 Task: Create a due date automation trigger when advanced on, on the monday of the week before a card is due add fields without custom field "Resume" unchecked at 11:00 AM.
Action: Mouse moved to (957, 296)
Screenshot: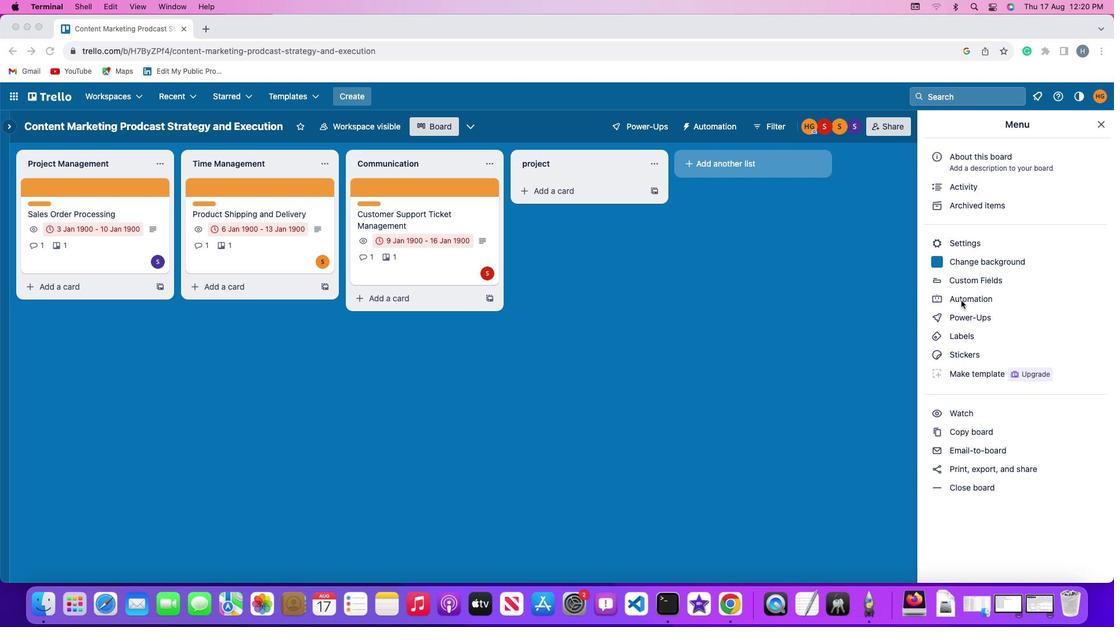 
Action: Mouse pressed left at (957, 296)
Screenshot: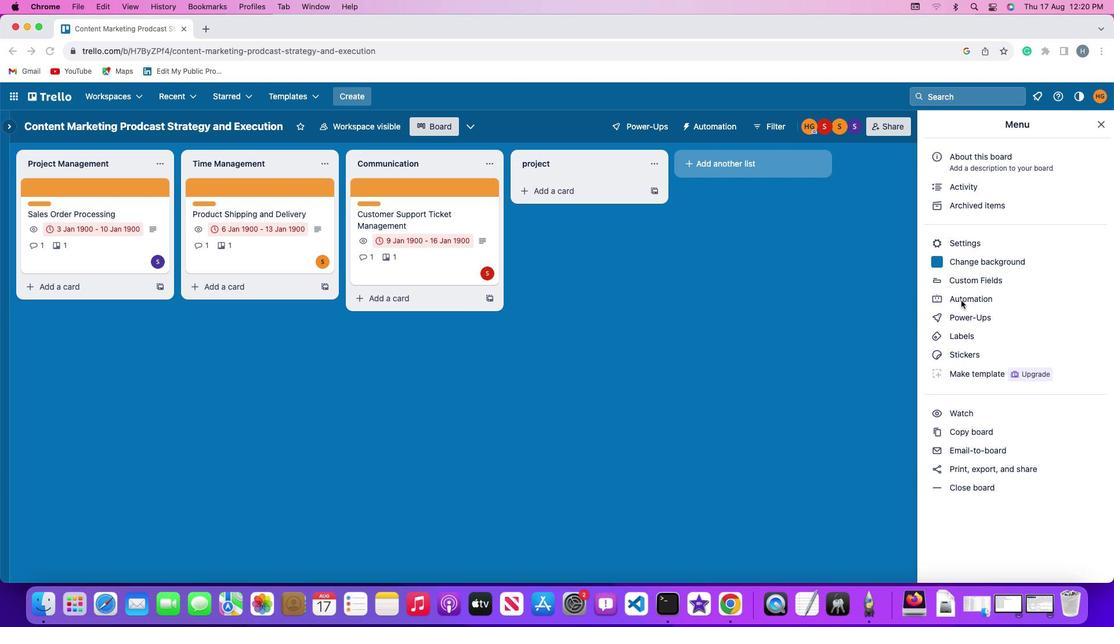 
Action: Mouse moved to (957, 295)
Screenshot: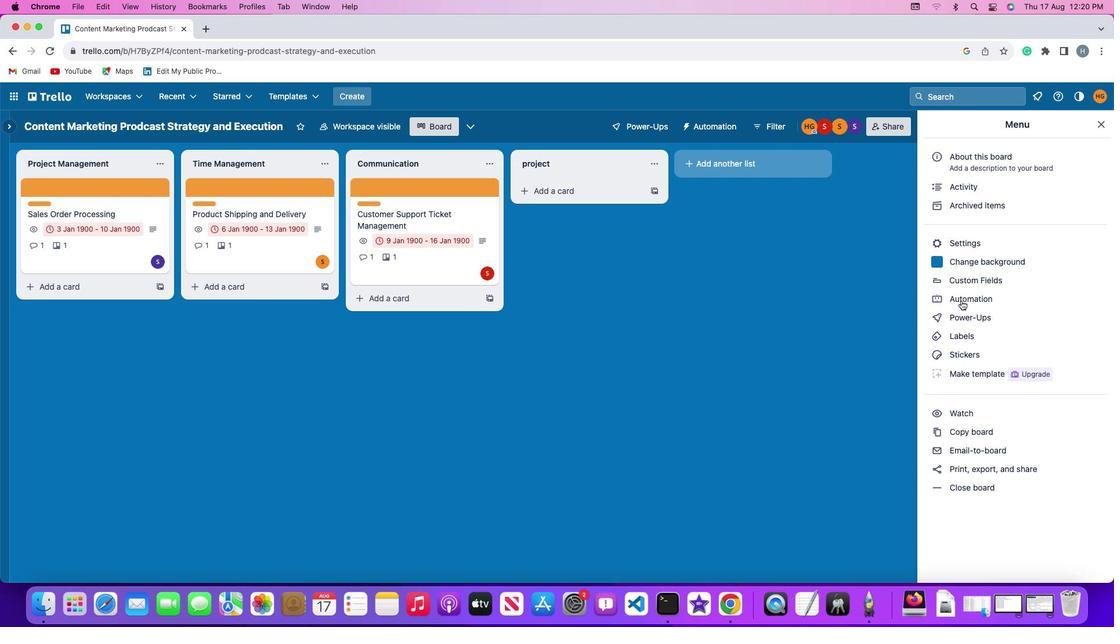 
Action: Mouse pressed left at (957, 295)
Screenshot: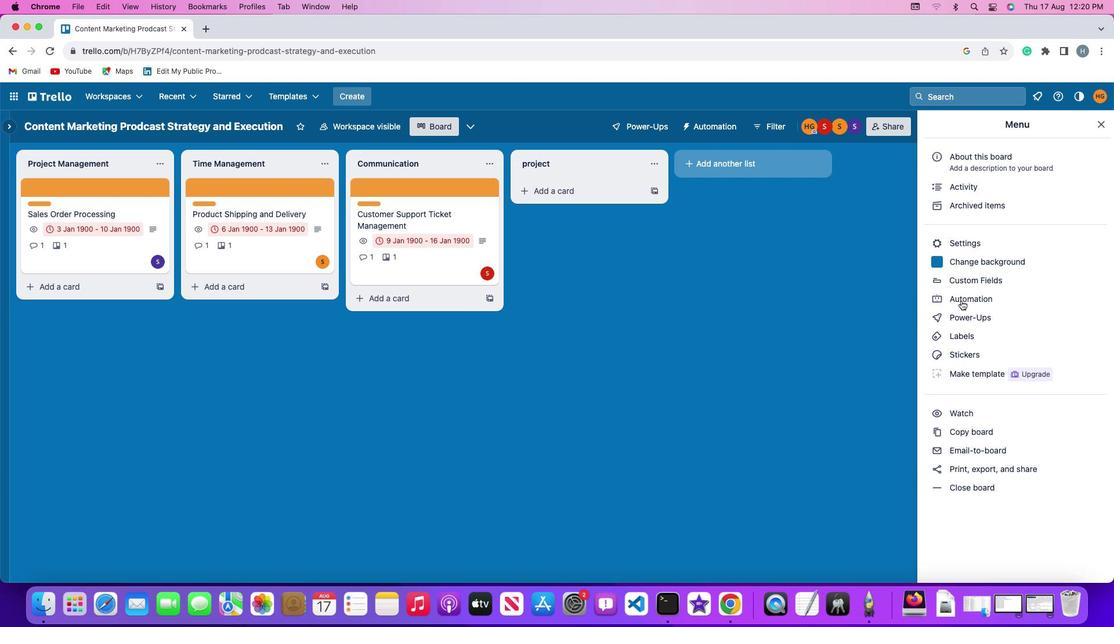 
Action: Mouse moved to (66, 267)
Screenshot: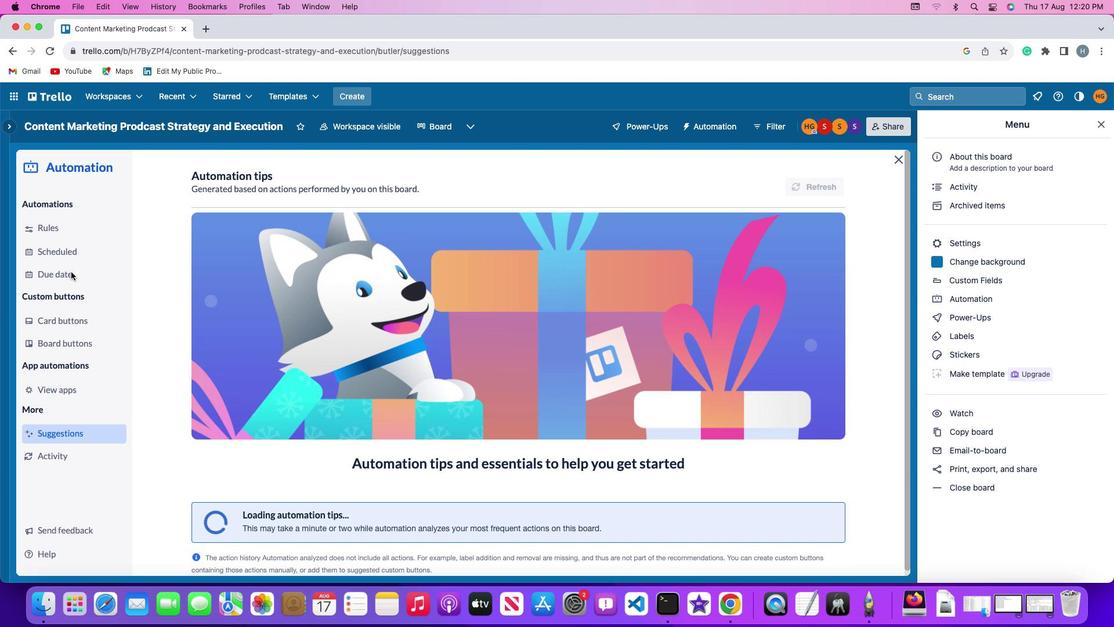 
Action: Mouse pressed left at (66, 267)
Screenshot: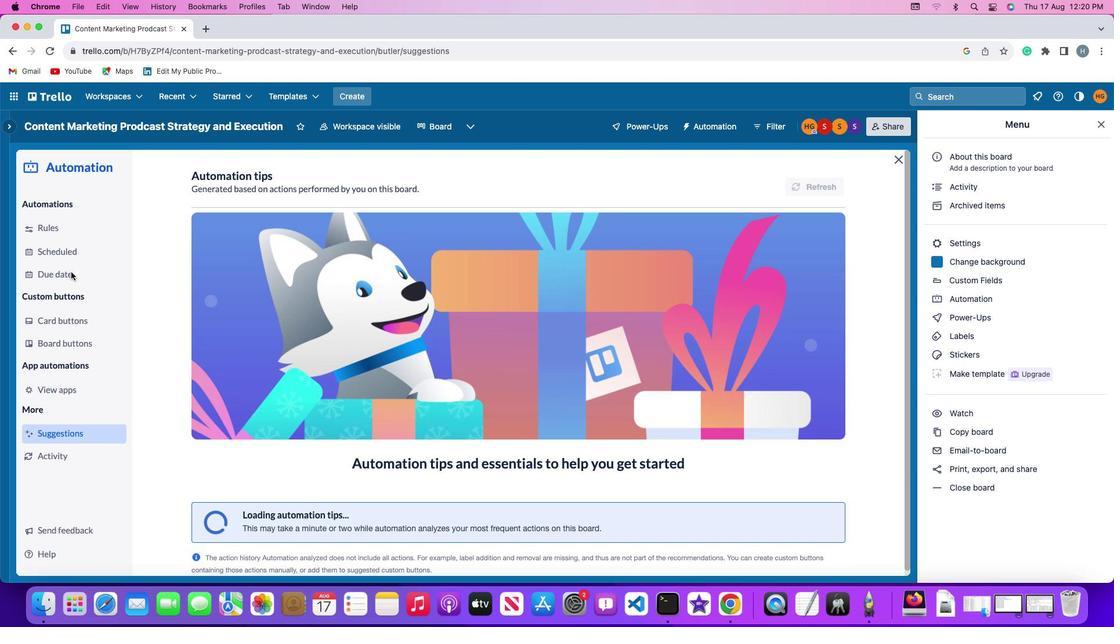 
Action: Mouse moved to (777, 171)
Screenshot: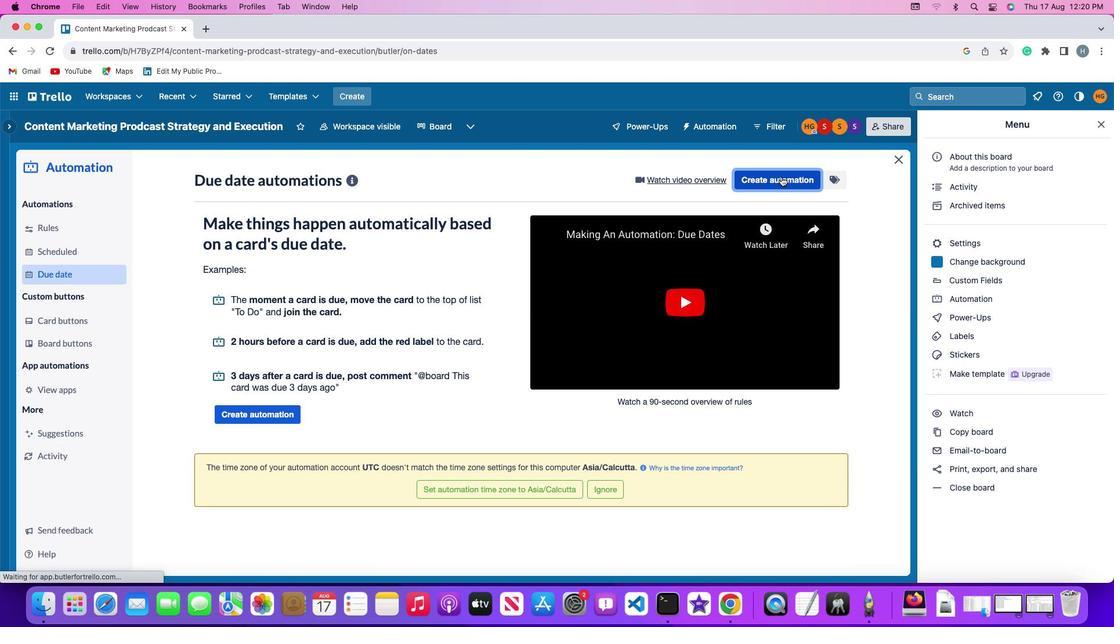 
Action: Mouse pressed left at (777, 171)
Screenshot: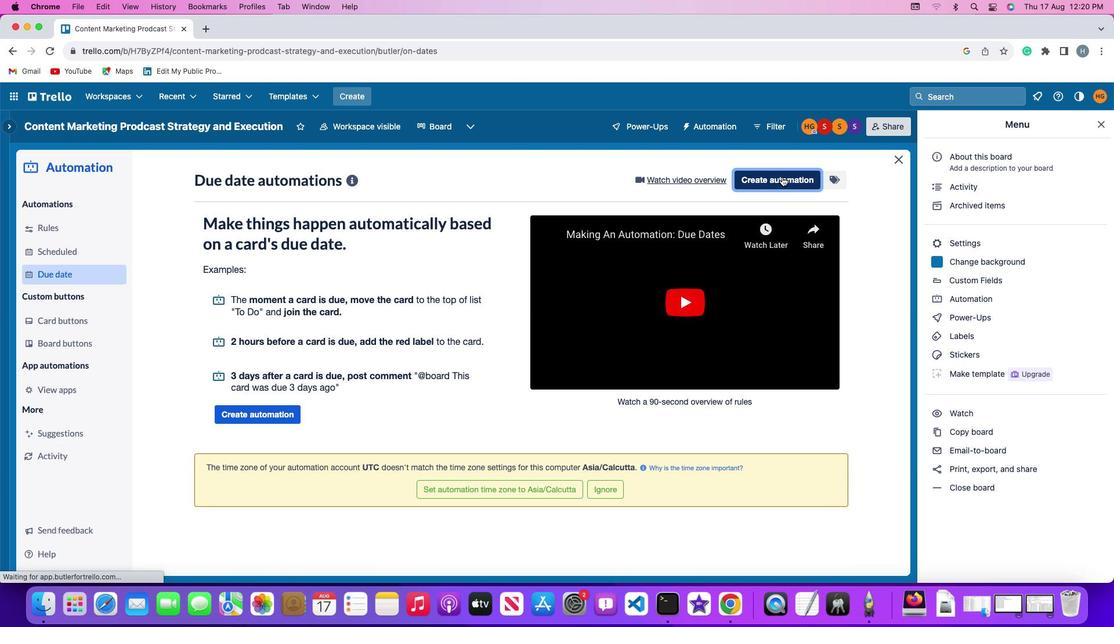 
Action: Mouse moved to (239, 283)
Screenshot: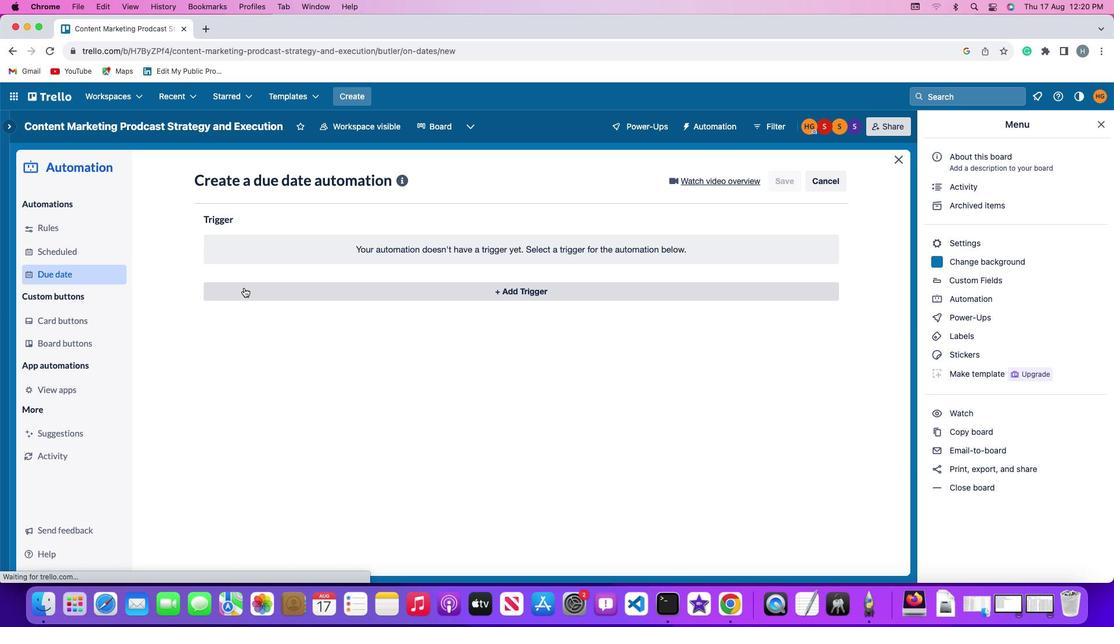 
Action: Mouse pressed left at (239, 283)
Screenshot: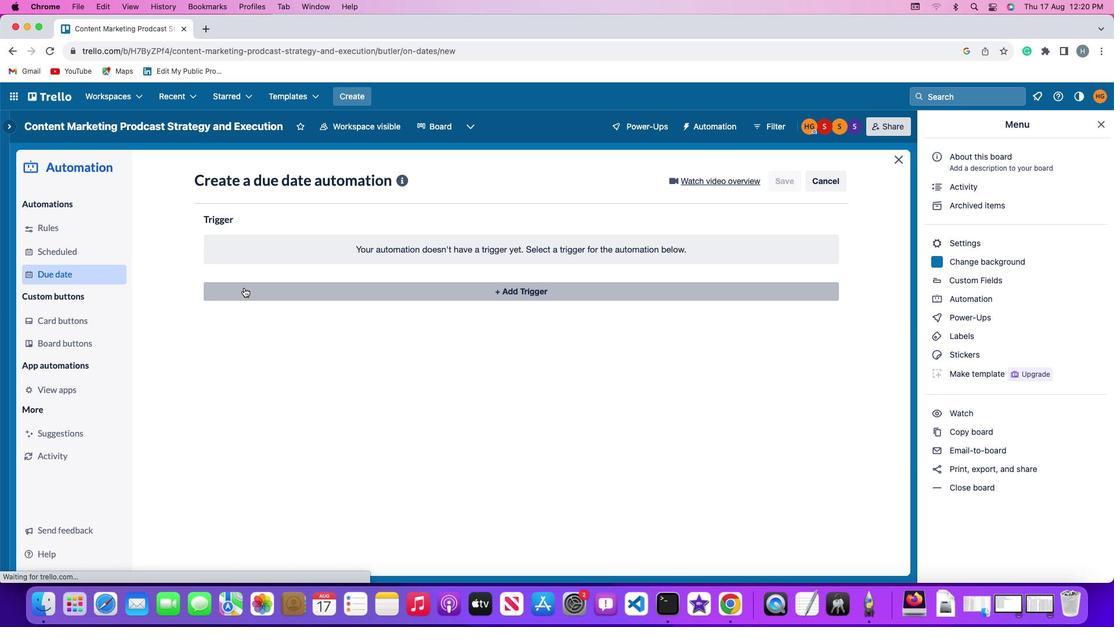 
Action: Mouse moved to (244, 495)
Screenshot: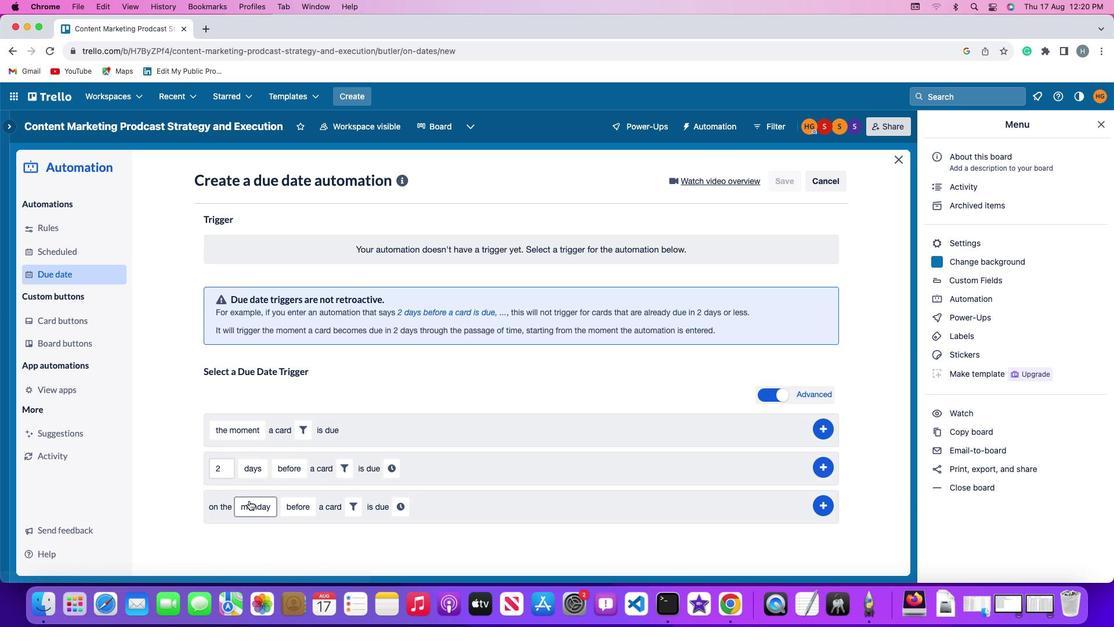 
Action: Mouse pressed left at (244, 495)
Screenshot: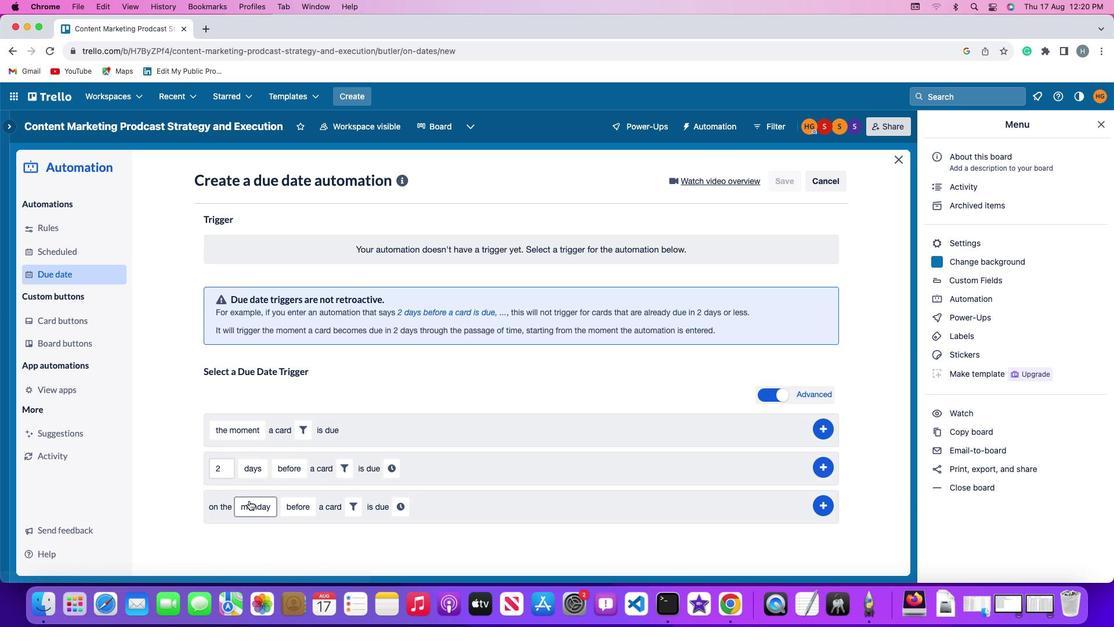 
Action: Mouse moved to (261, 340)
Screenshot: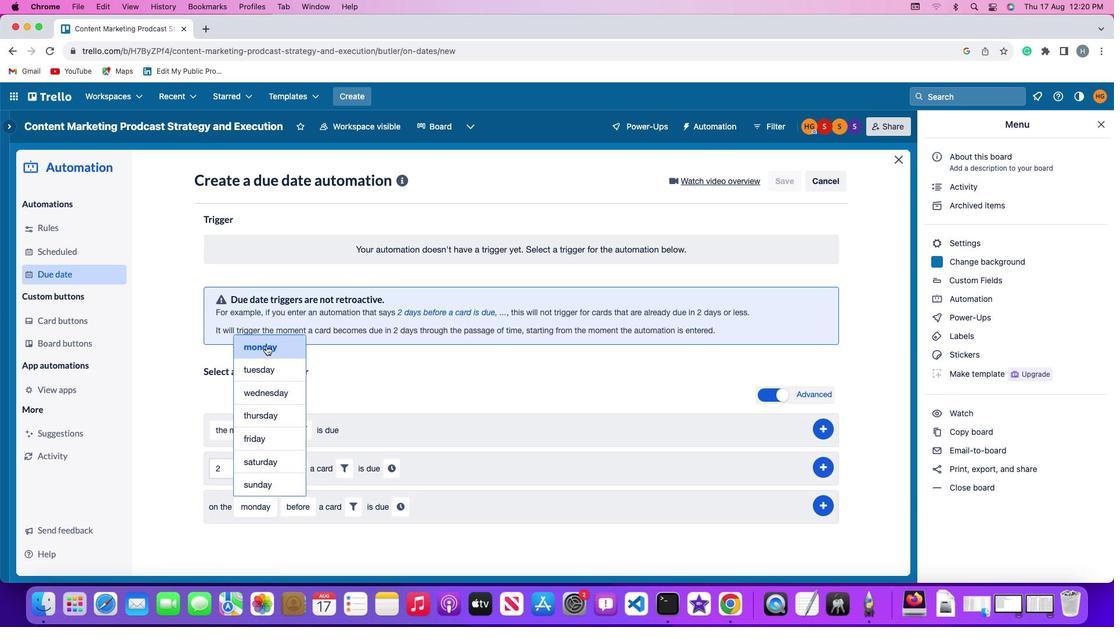 
Action: Mouse pressed left at (261, 340)
Screenshot: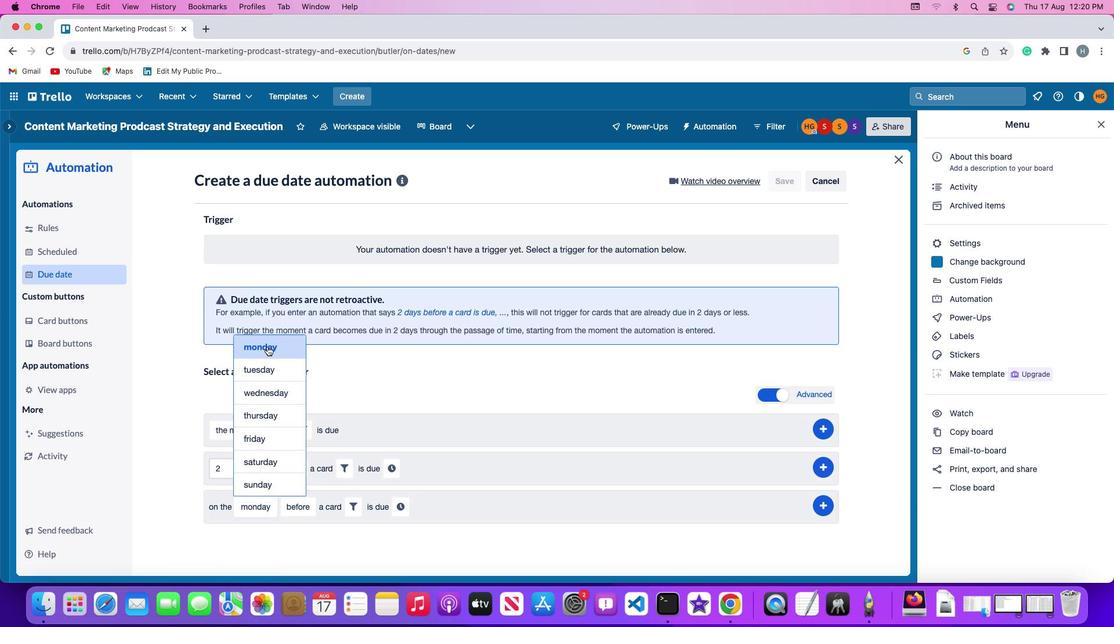 
Action: Mouse moved to (300, 504)
Screenshot: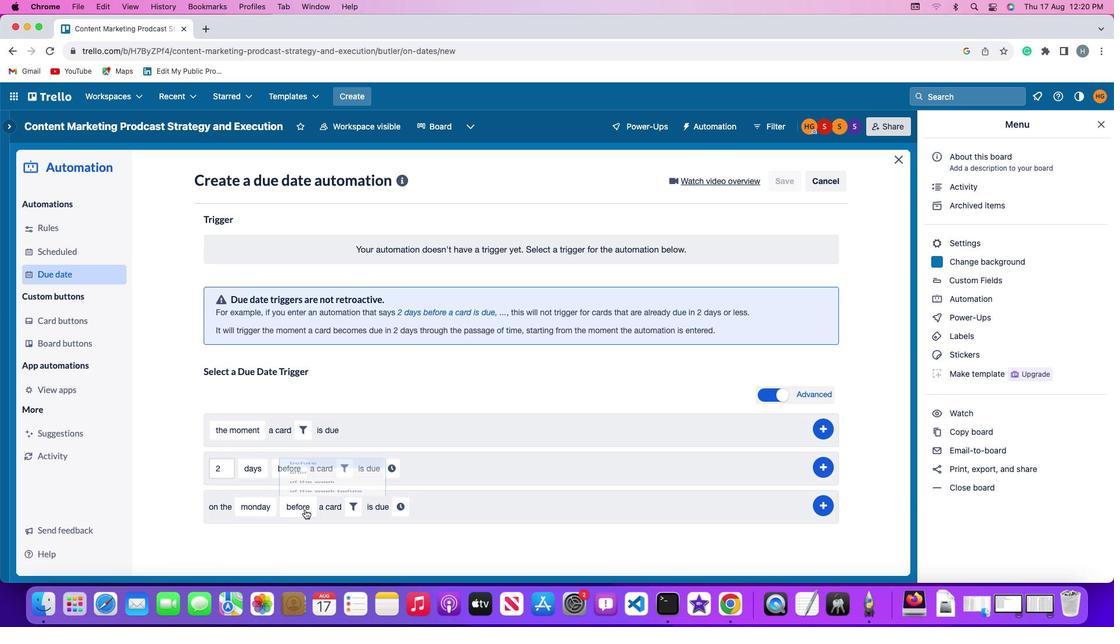 
Action: Mouse pressed left at (300, 504)
Screenshot: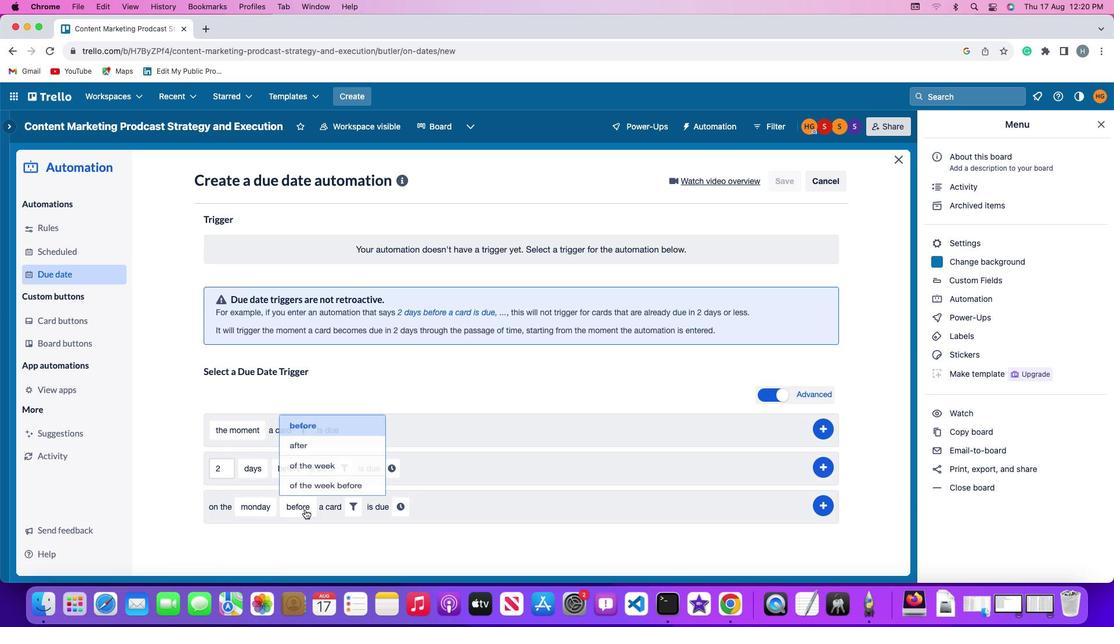 
Action: Mouse moved to (304, 482)
Screenshot: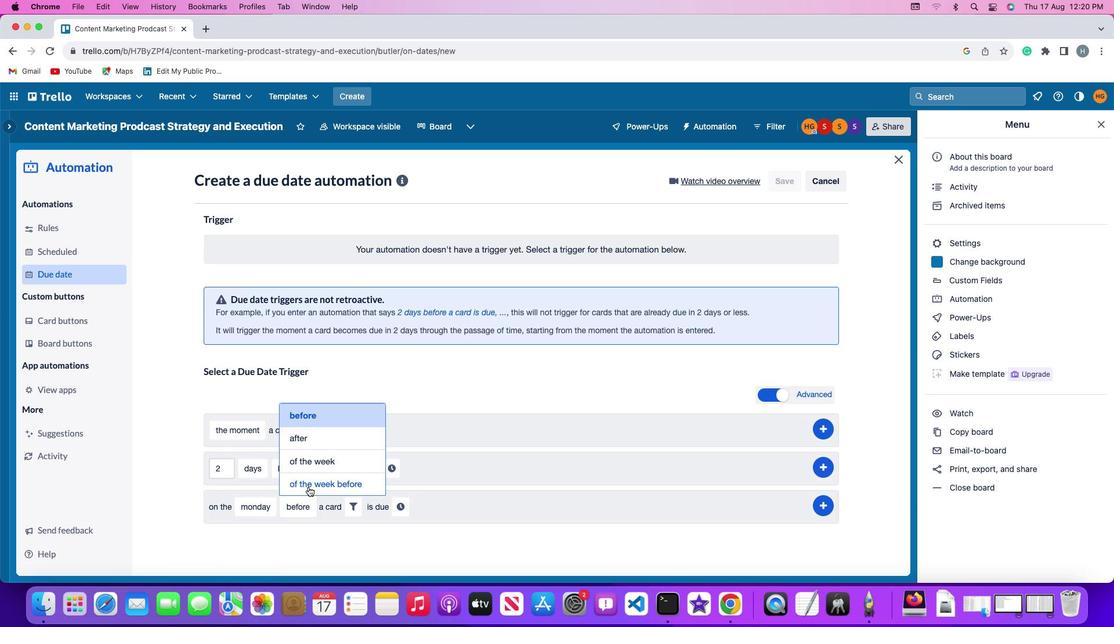 
Action: Mouse pressed left at (304, 482)
Screenshot: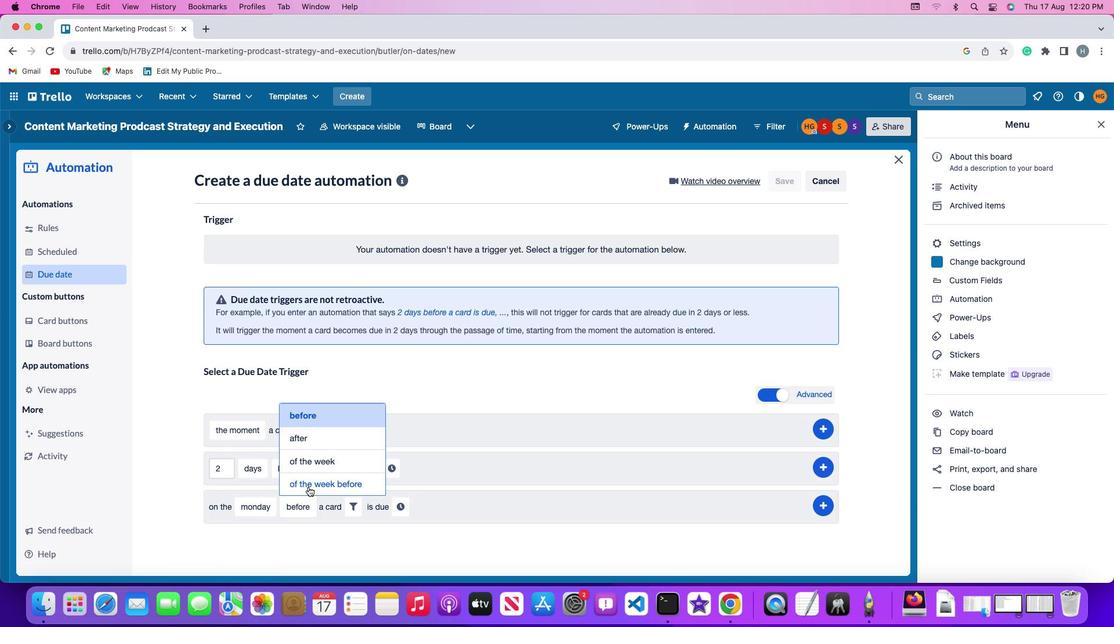 
Action: Mouse moved to (393, 502)
Screenshot: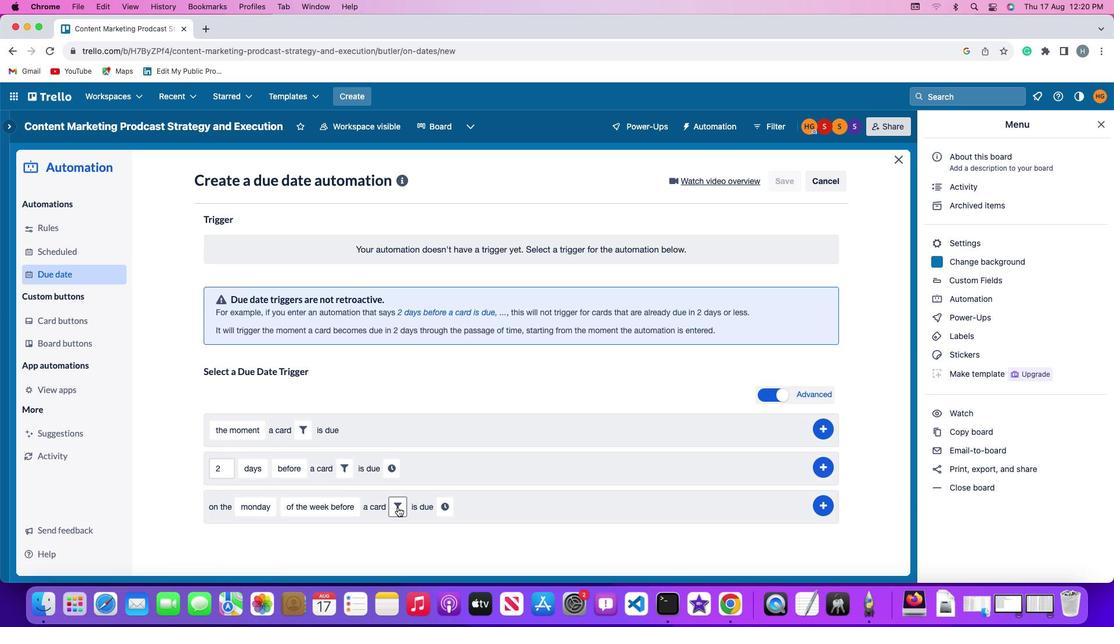 
Action: Mouse pressed left at (393, 502)
Screenshot: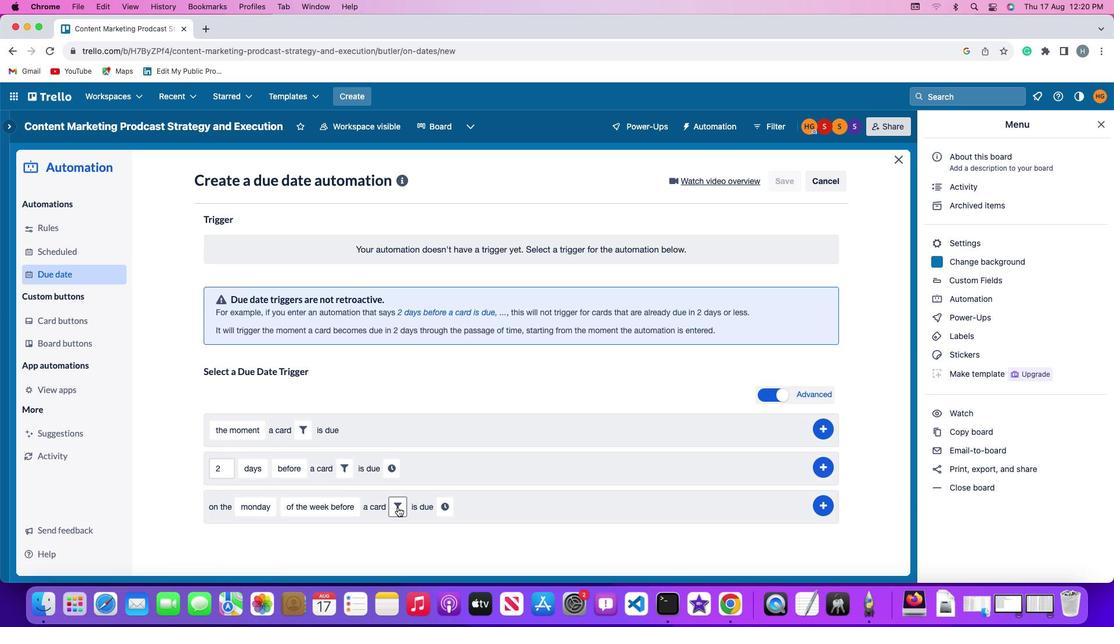 
Action: Mouse moved to (577, 534)
Screenshot: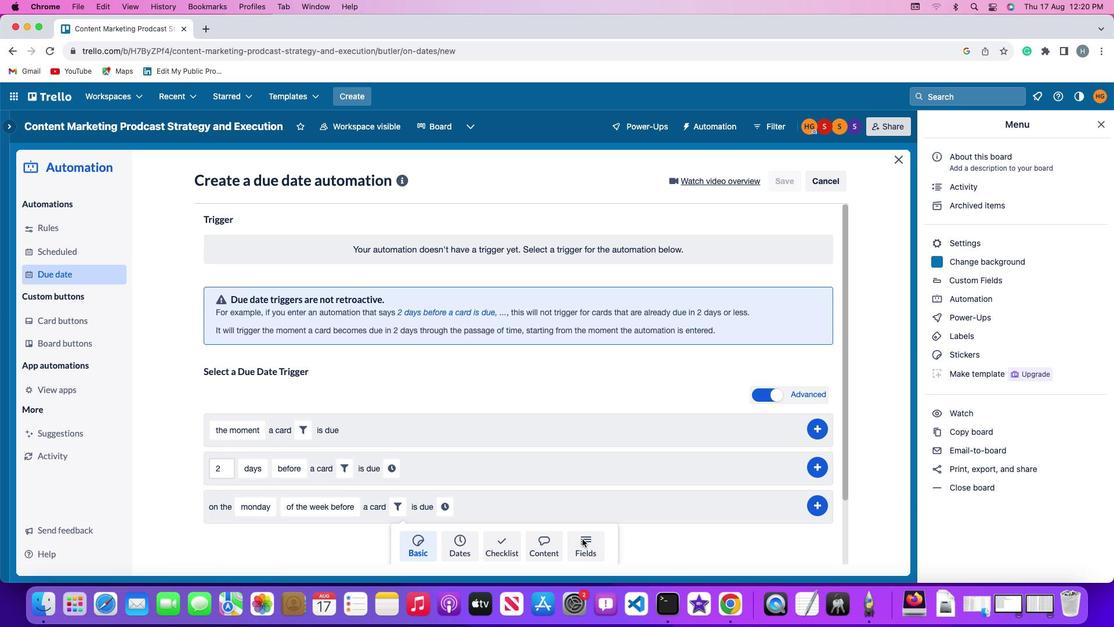 
Action: Mouse pressed left at (577, 534)
Screenshot: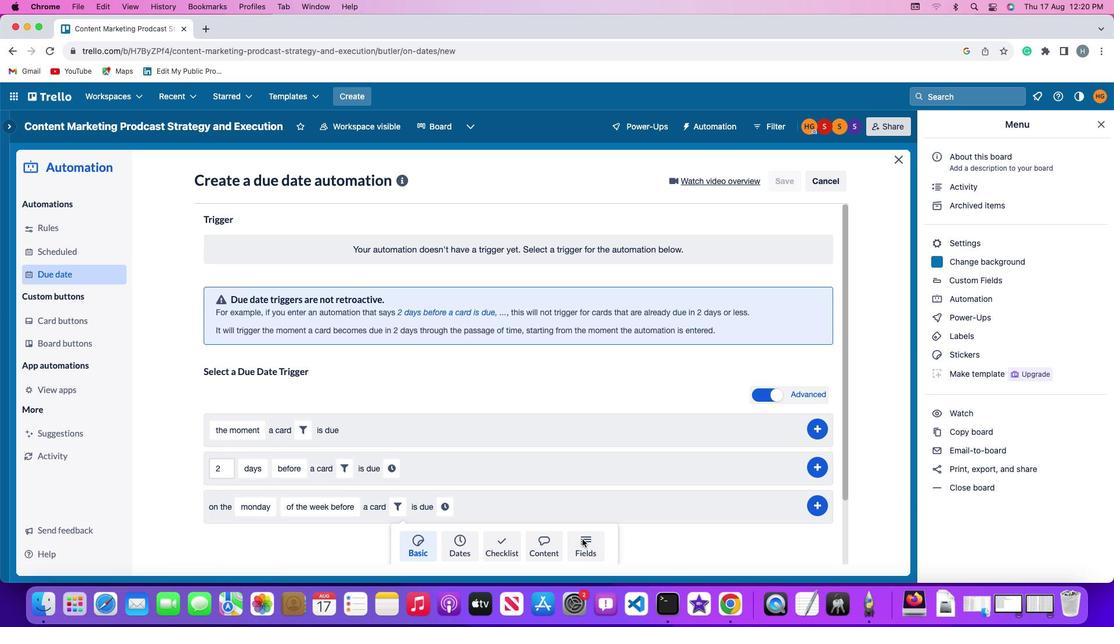 
Action: Mouse moved to (314, 538)
Screenshot: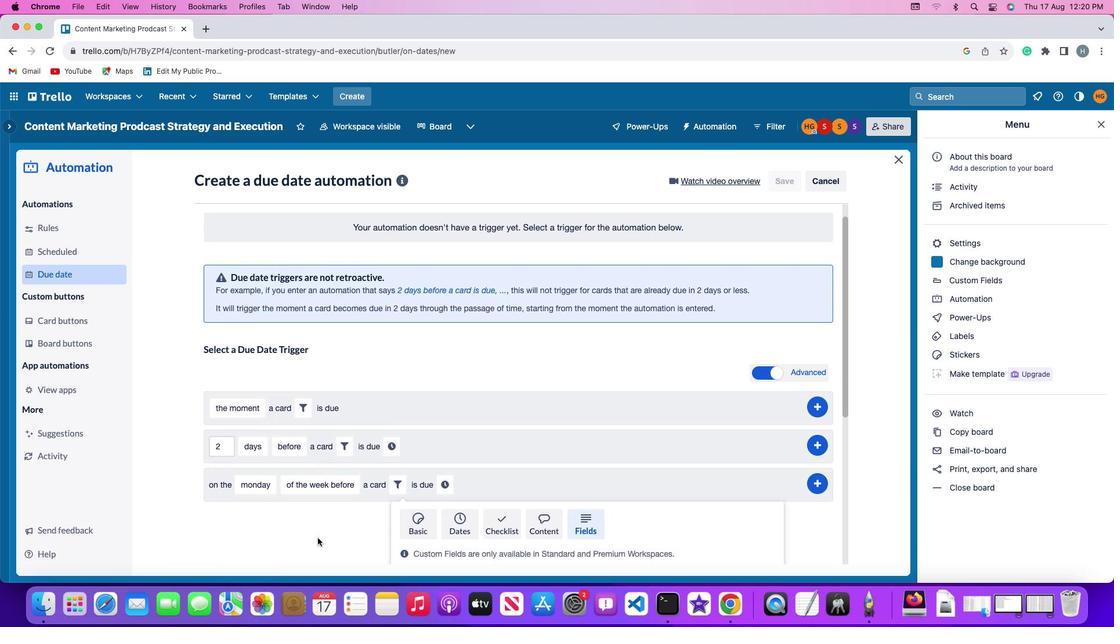 
Action: Mouse scrolled (314, 538) with delta (-4, -4)
Screenshot: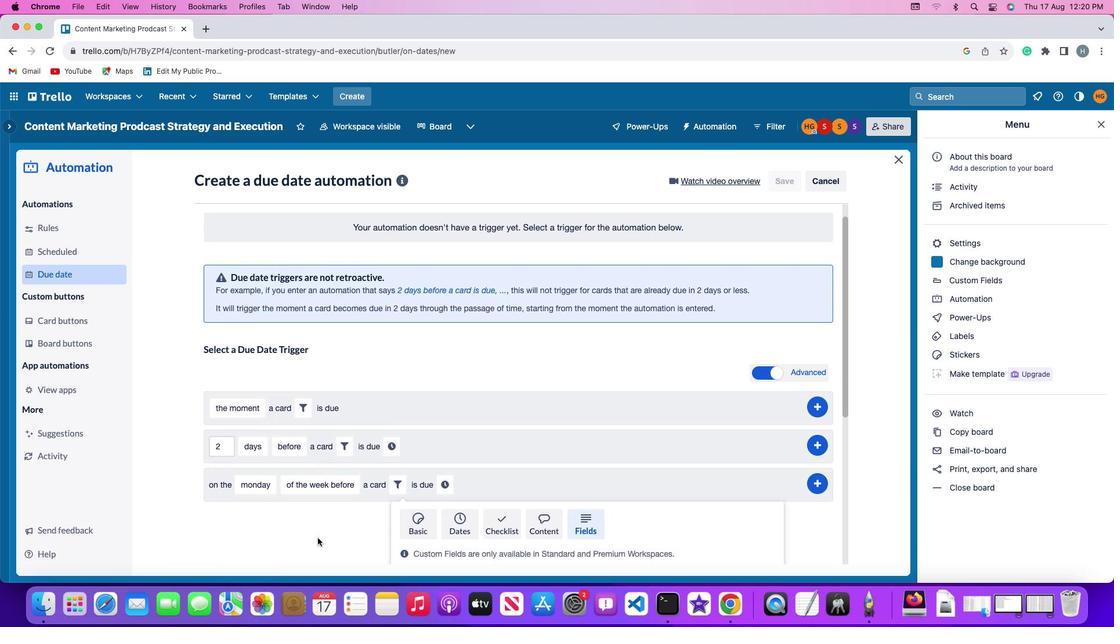 
Action: Mouse moved to (314, 537)
Screenshot: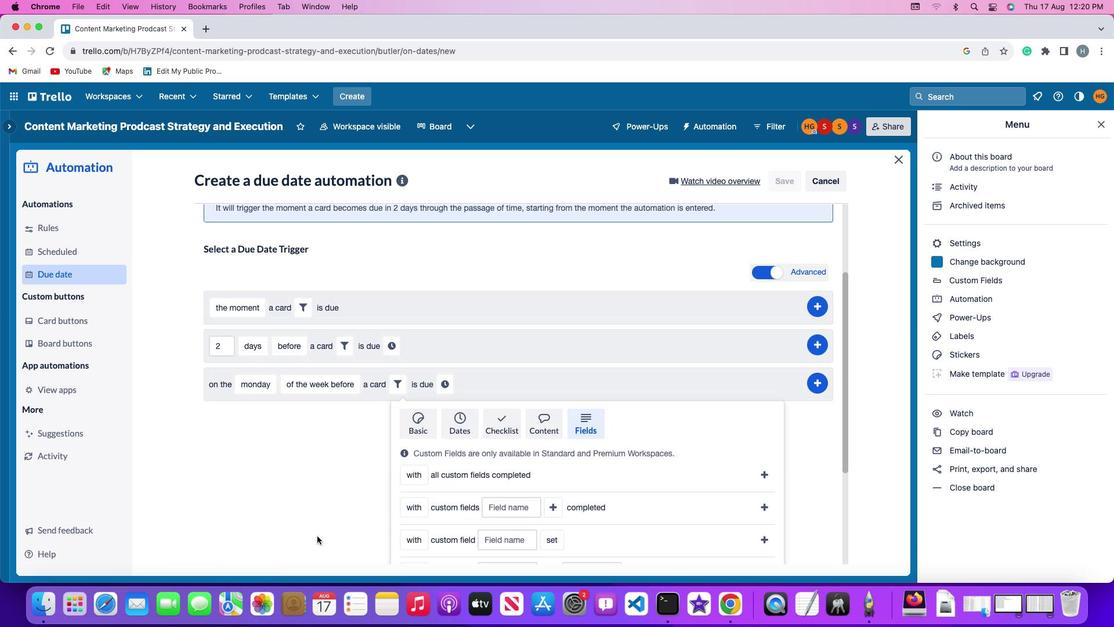 
Action: Mouse scrolled (314, 537) with delta (-4, -4)
Screenshot: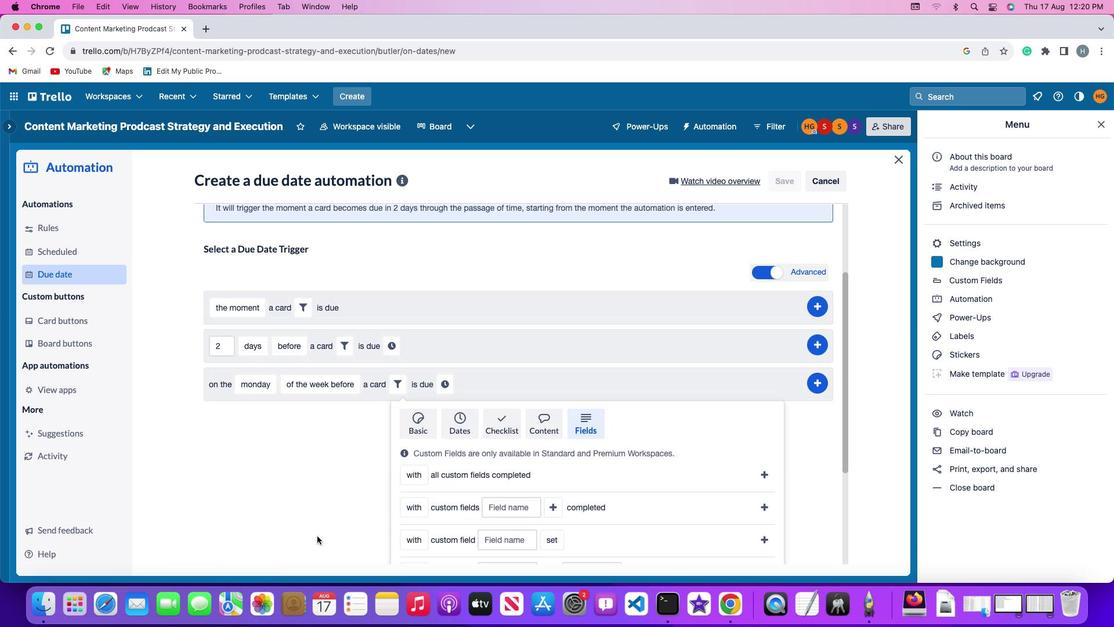 
Action: Mouse moved to (314, 537)
Screenshot: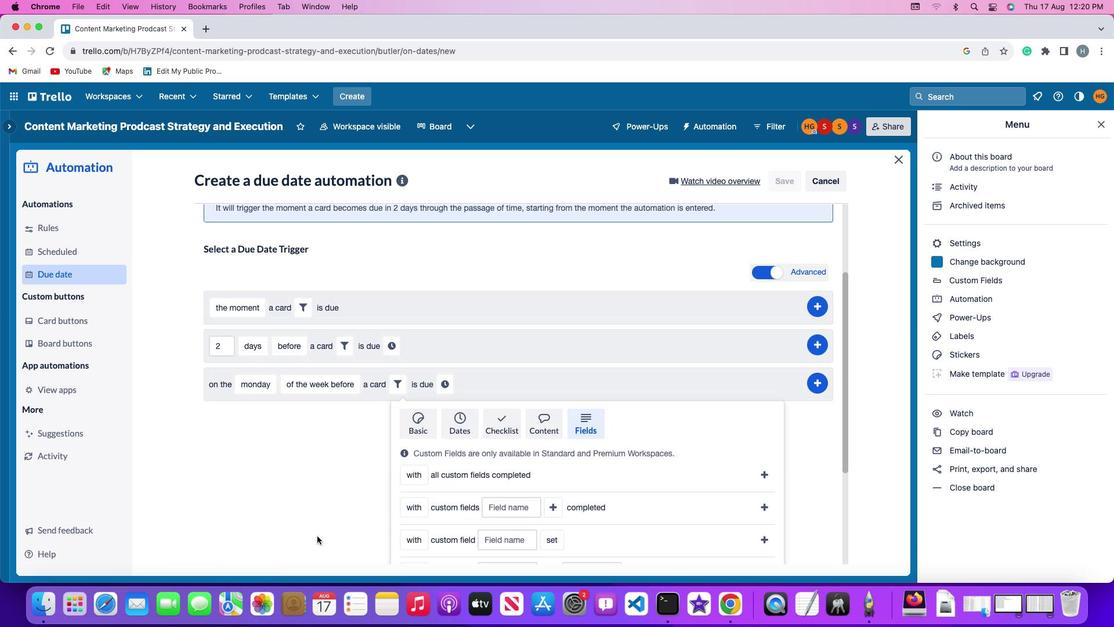 
Action: Mouse scrolled (314, 537) with delta (-4, -5)
Screenshot: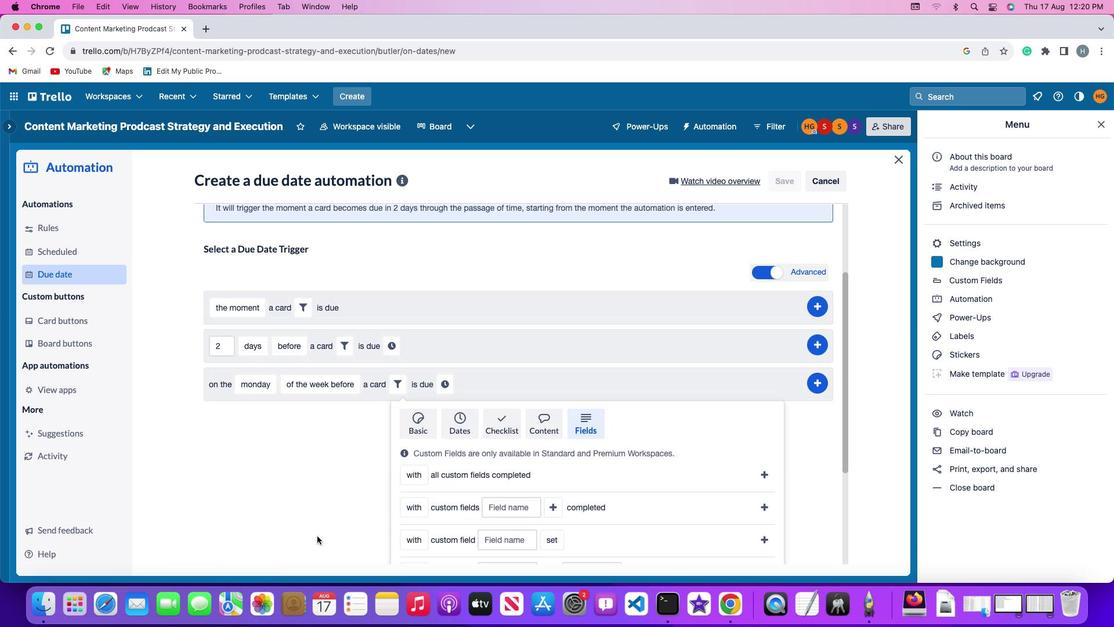 
Action: Mouse moved to (314, 537)
Screenshot: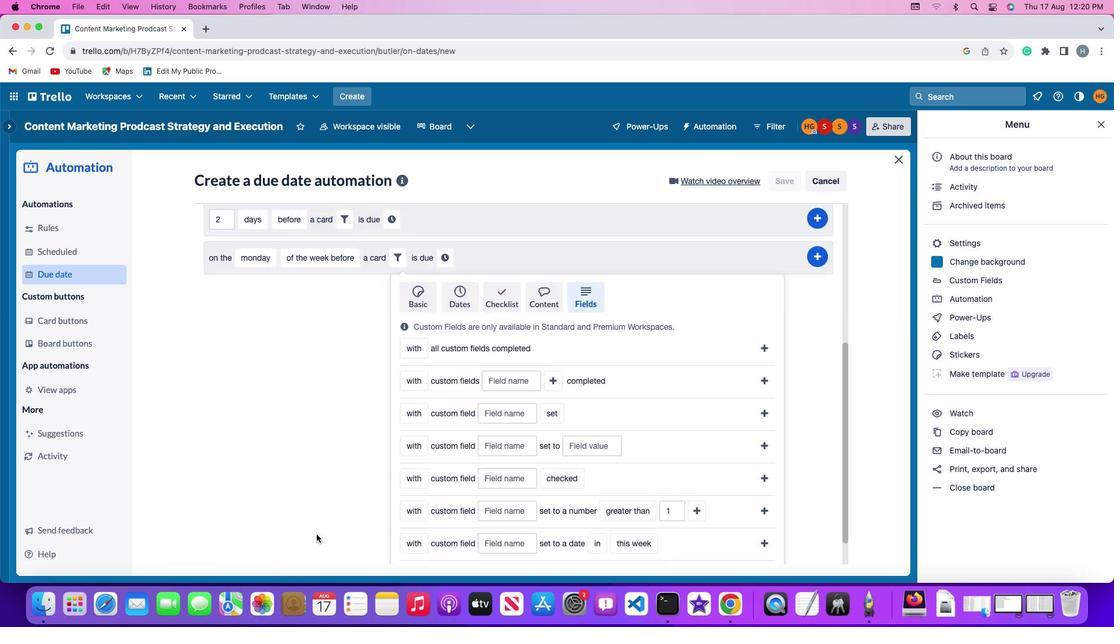 
Action: Mouse scrolled (314, 537) with delta (-4, -6)
Screenshot: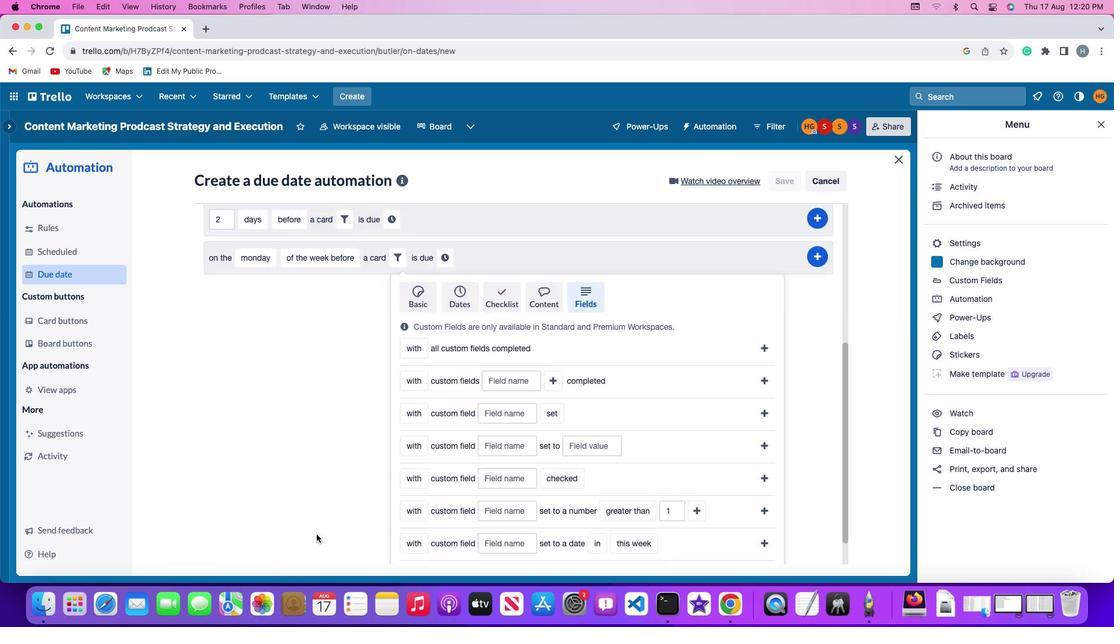 
Action: Mouse moved to (314, 536)
Screenshot: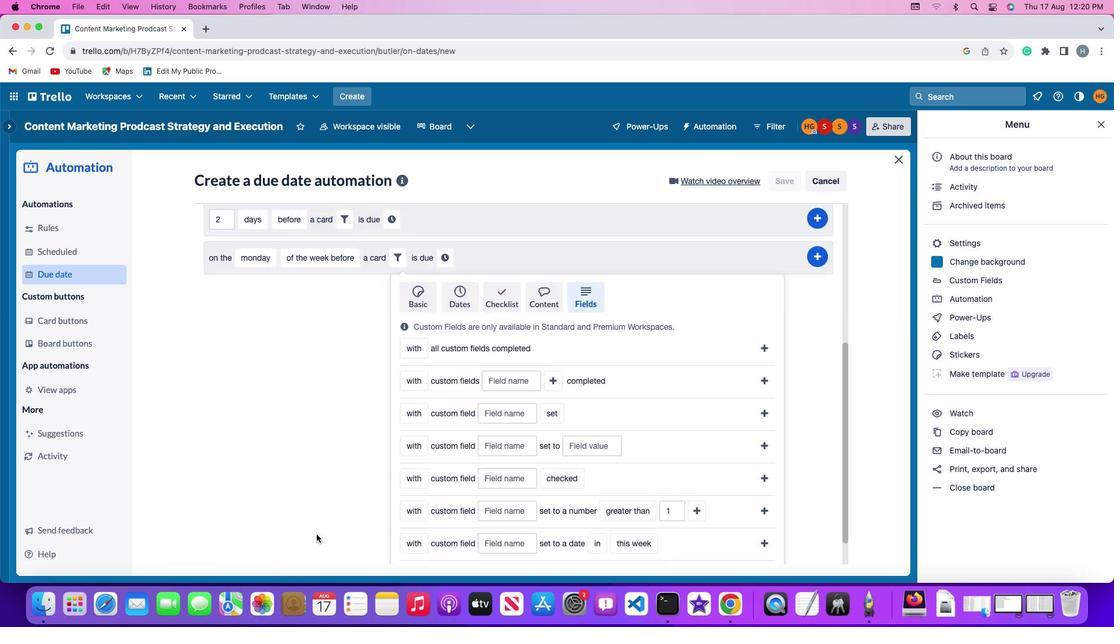 
Action: Mouse scrolled (314, 536) with delta (-4, -7)
Screenshot: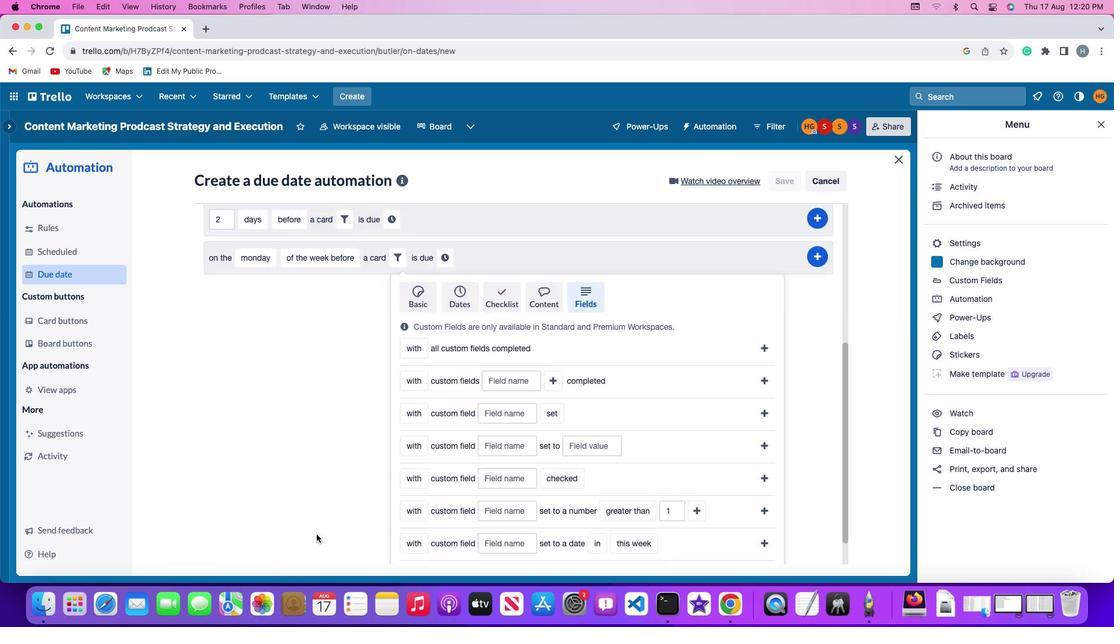 
Action: Mouse moved to (313, 531)
Screenshot: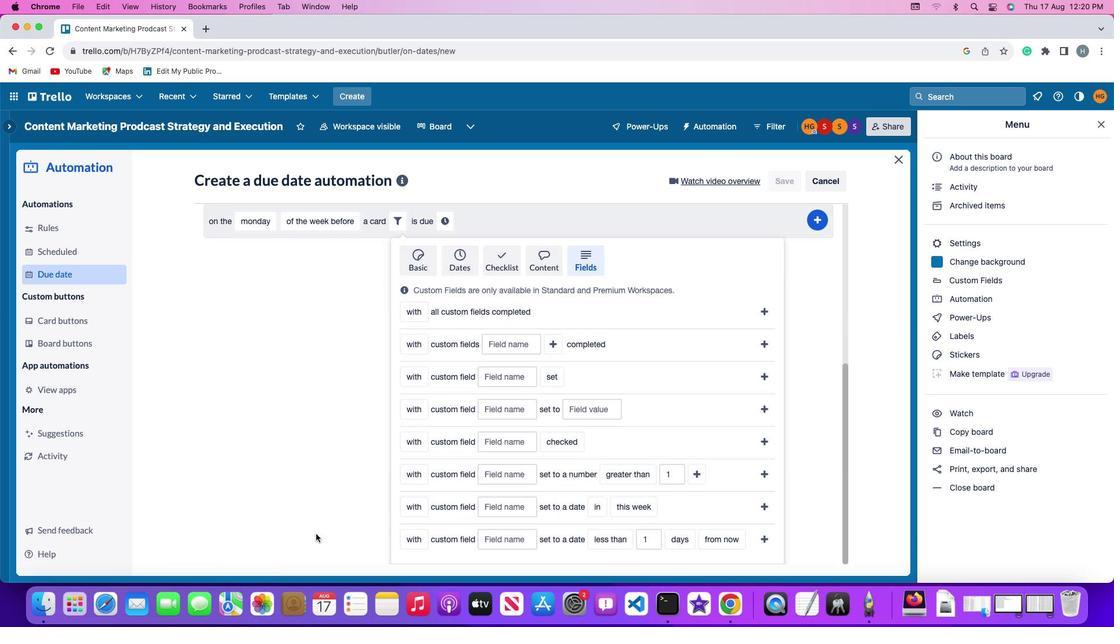 
Action: Mouse scrolled (313, 531) with delta (-4, -7)
Screenshot: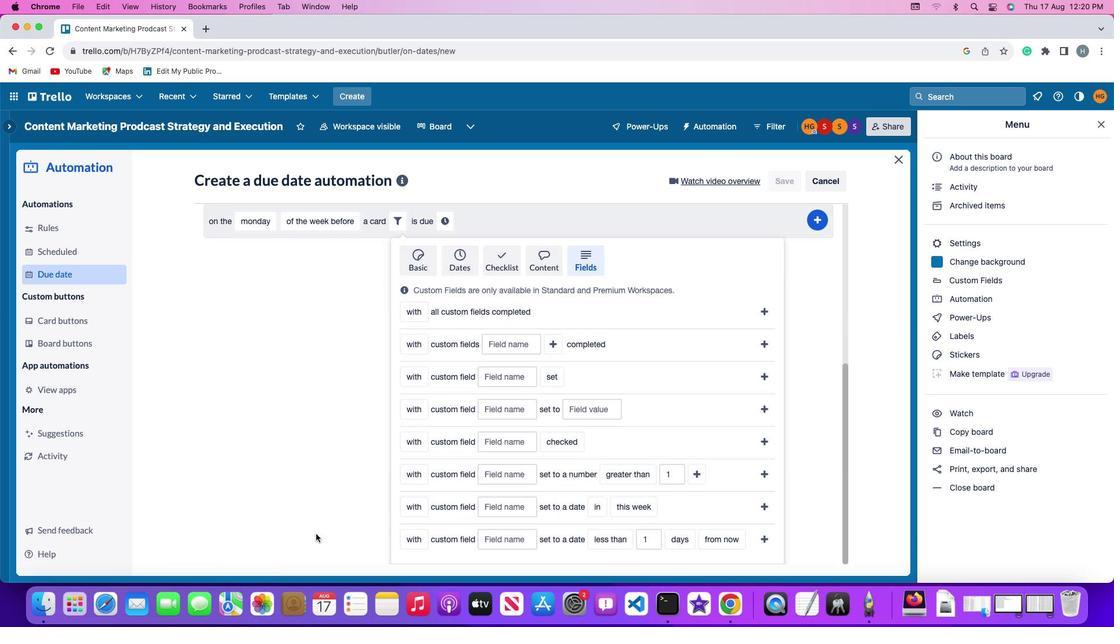 
Action: Mouse moved to (311, 526)
Screenshot: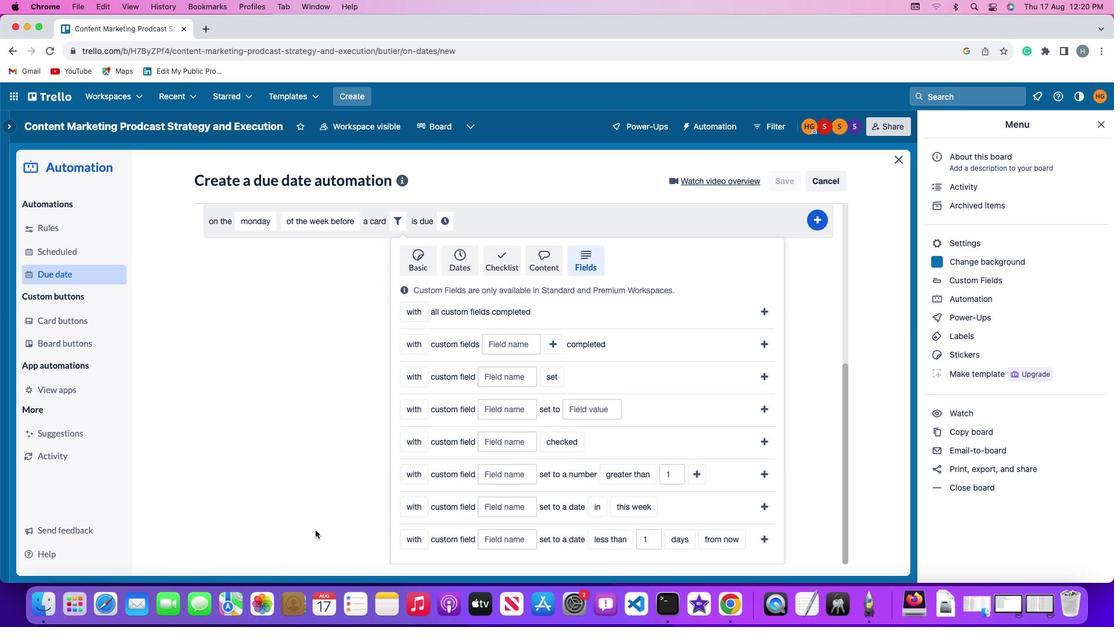 
Action: Mouse scrolled (311, 526) with delta (-4, -4)
Screenshot: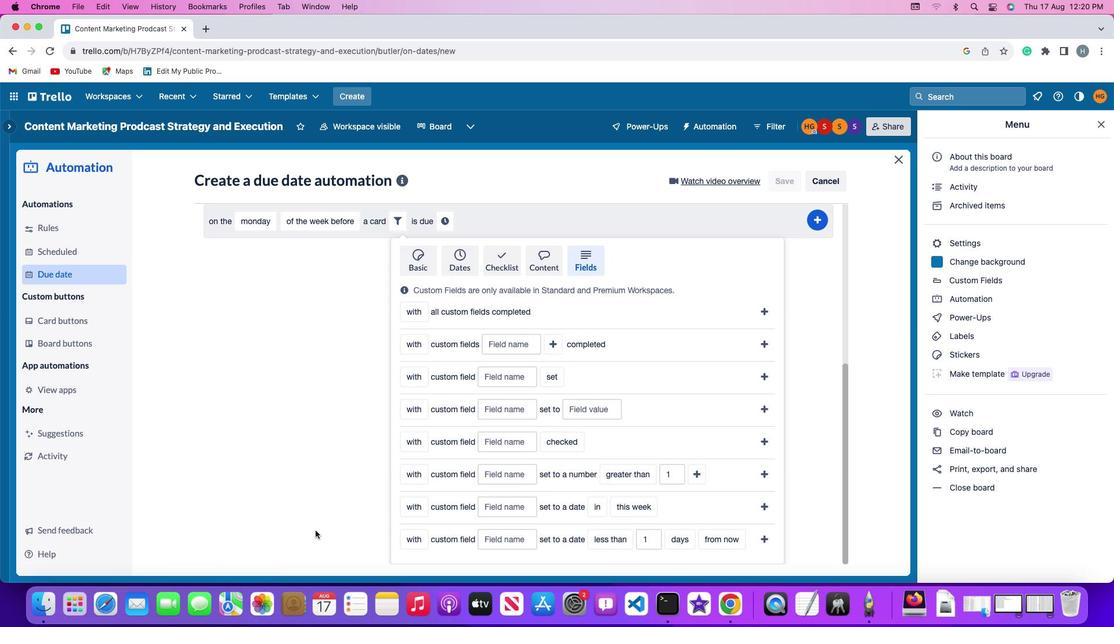 
Action: Mouse scrolled (311, 526) with delta (-4, -4)
Screenshot: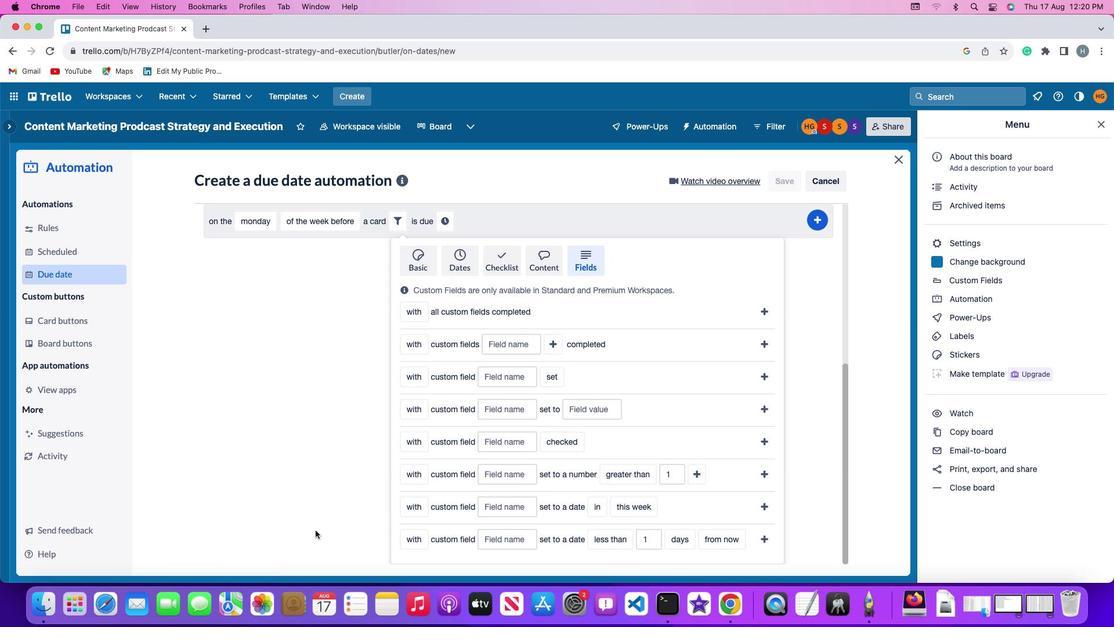 
Action: Mouse scrolled (311, 526) with delta (-4, -5)
Screenshot: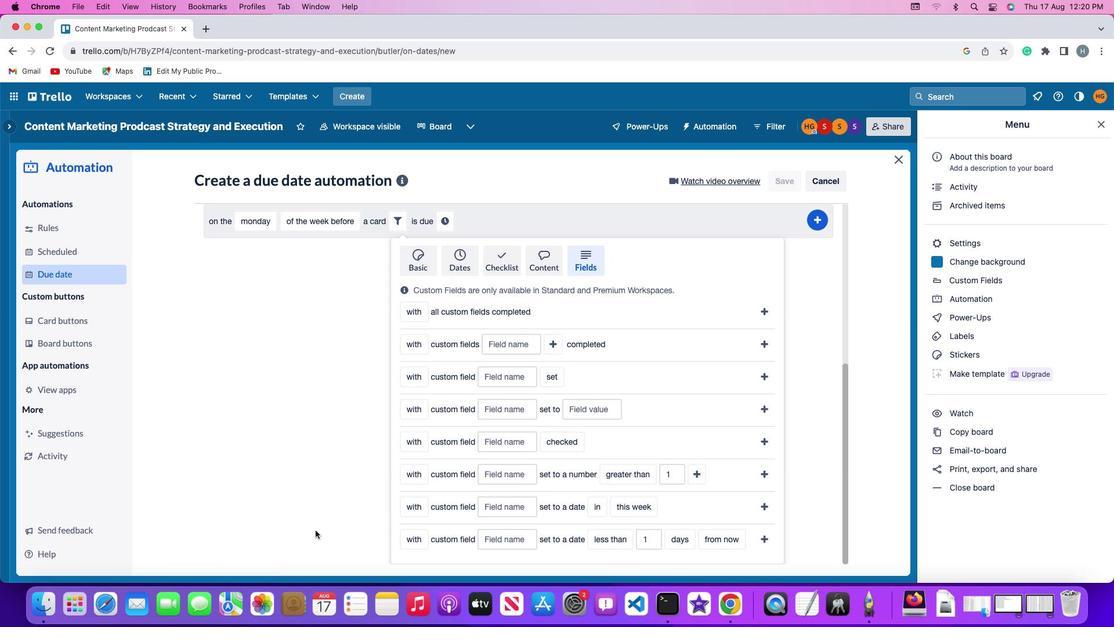 
Action: Mouse scrolled (311, 526) with delta (-4, -6)
Screenshot: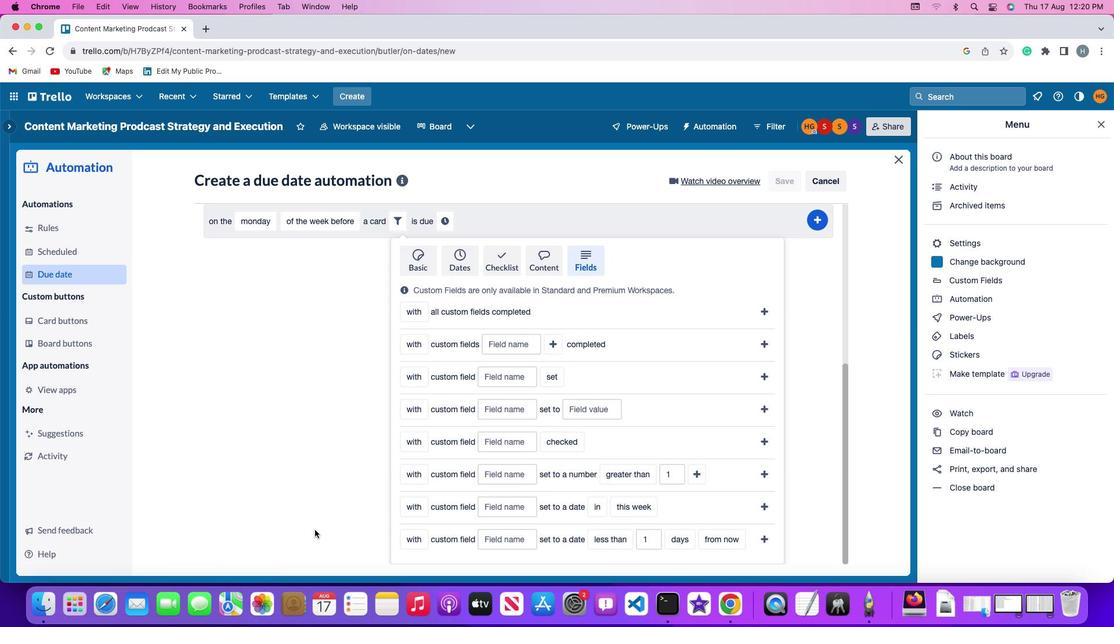 
Action: Mouse scrolled (311, 526) with delta (-4, -7)
Screenshot: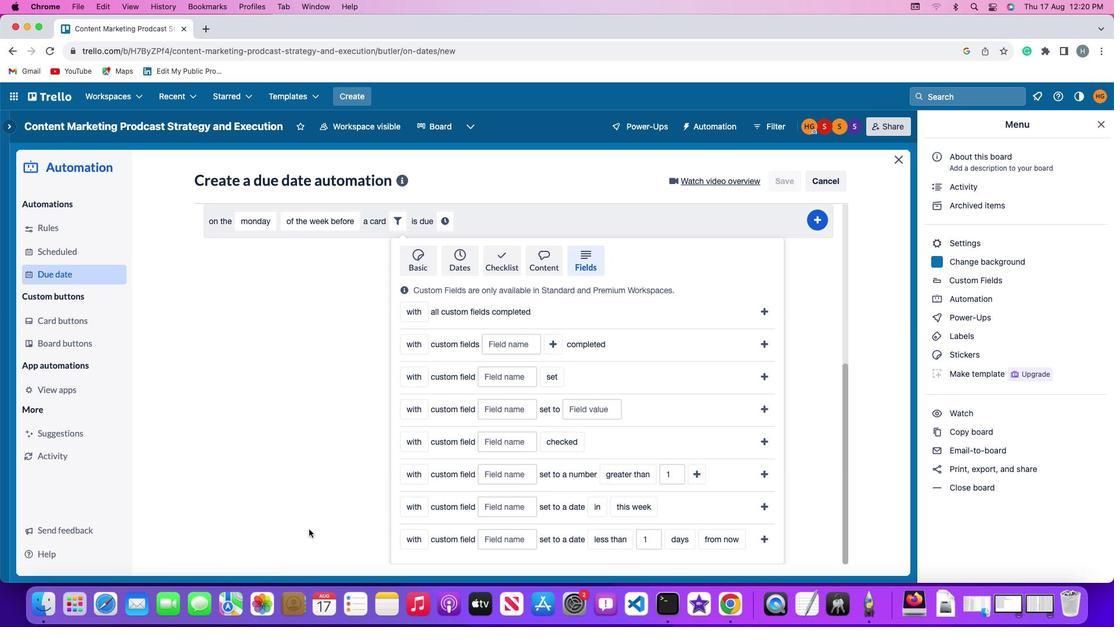 
Action: Mouse moved to (412, 432)
Screenshot: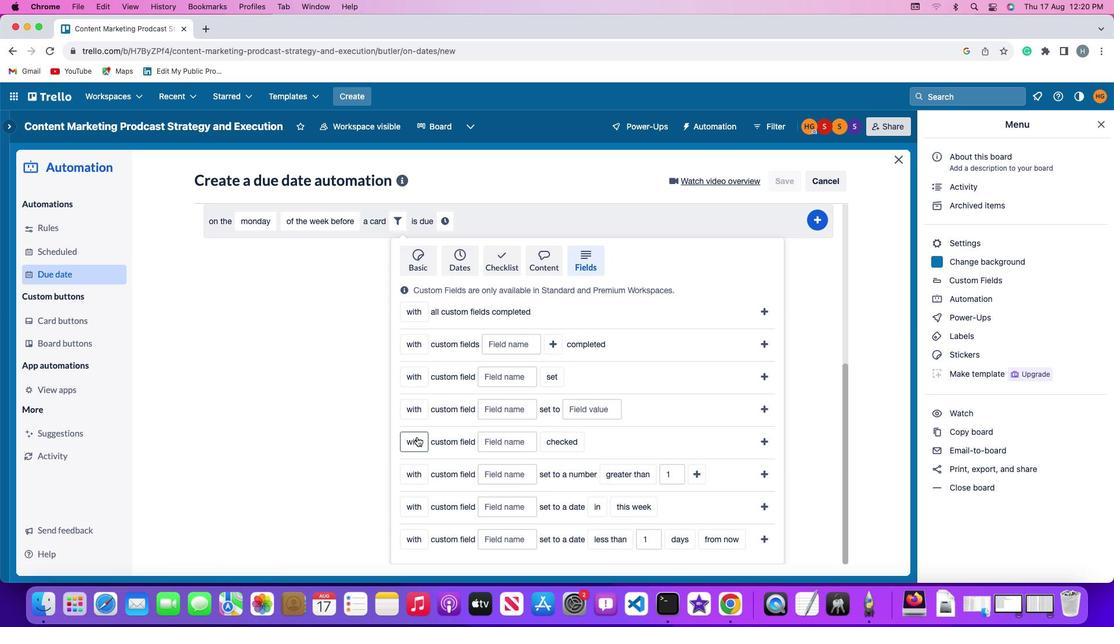 
Action: Mouse pressed left at (412, 432)
Screenshot: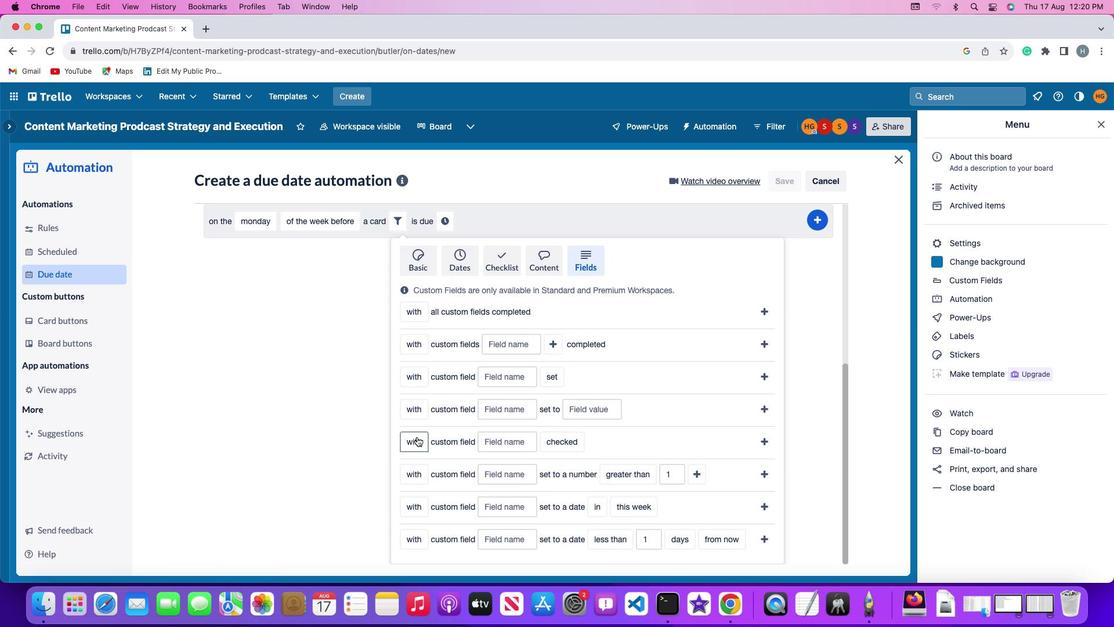 
Action: Mouse moved to (418, 480)
Screenshot: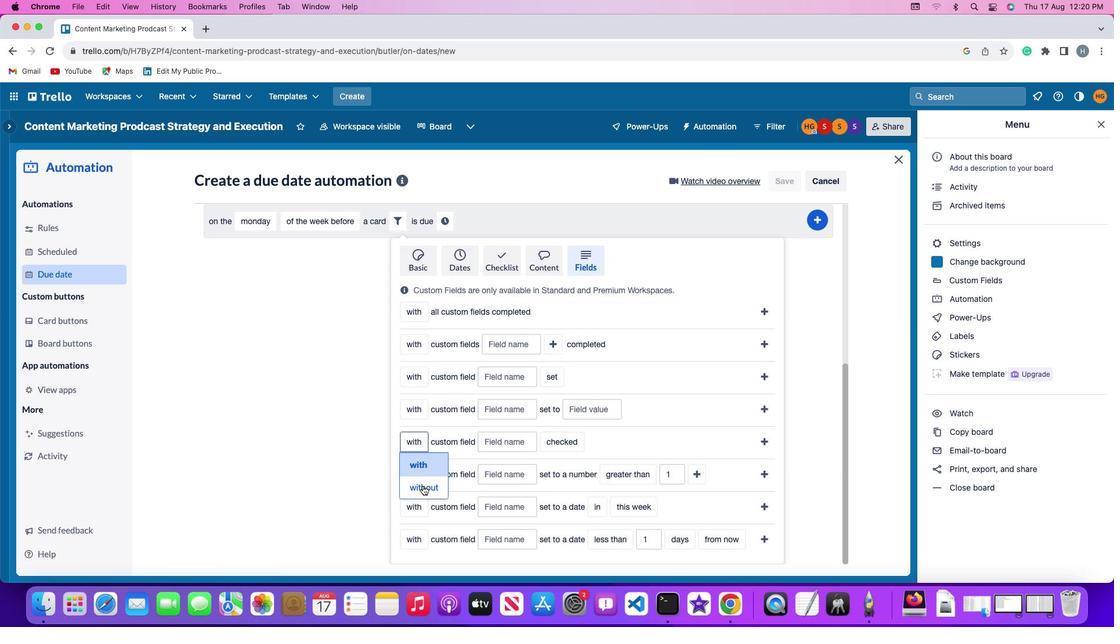 
Action: Mouse pressed left at (418, 480)
Screenshot: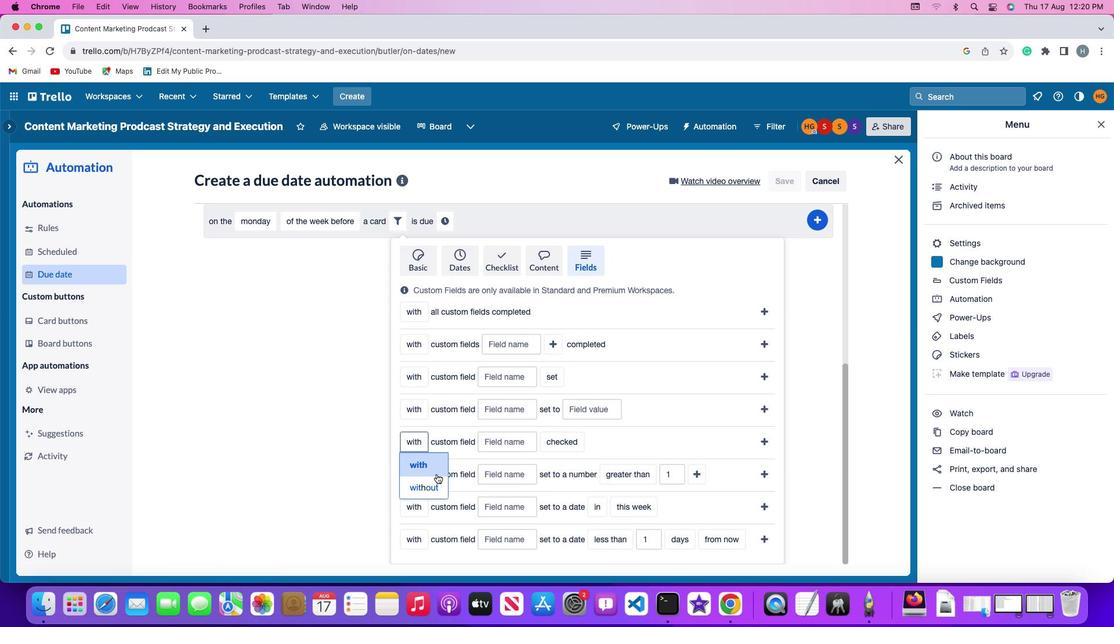 
Action: Mouse moved to (490, 439)
Screenshot: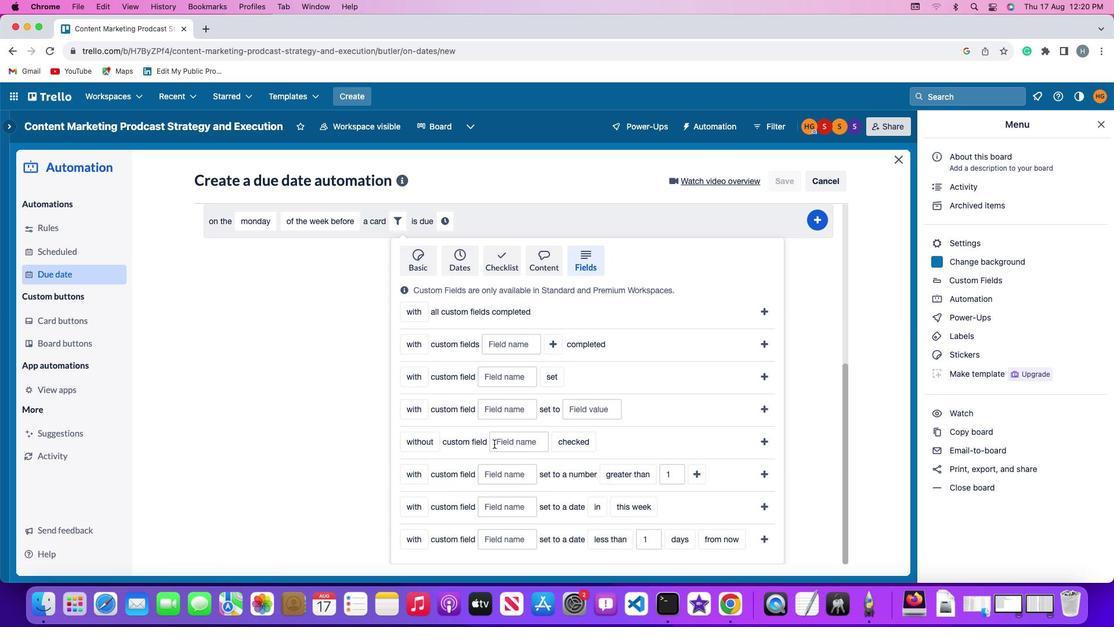 
Action: Mouse pressed left at (490, 439)
Screenshot: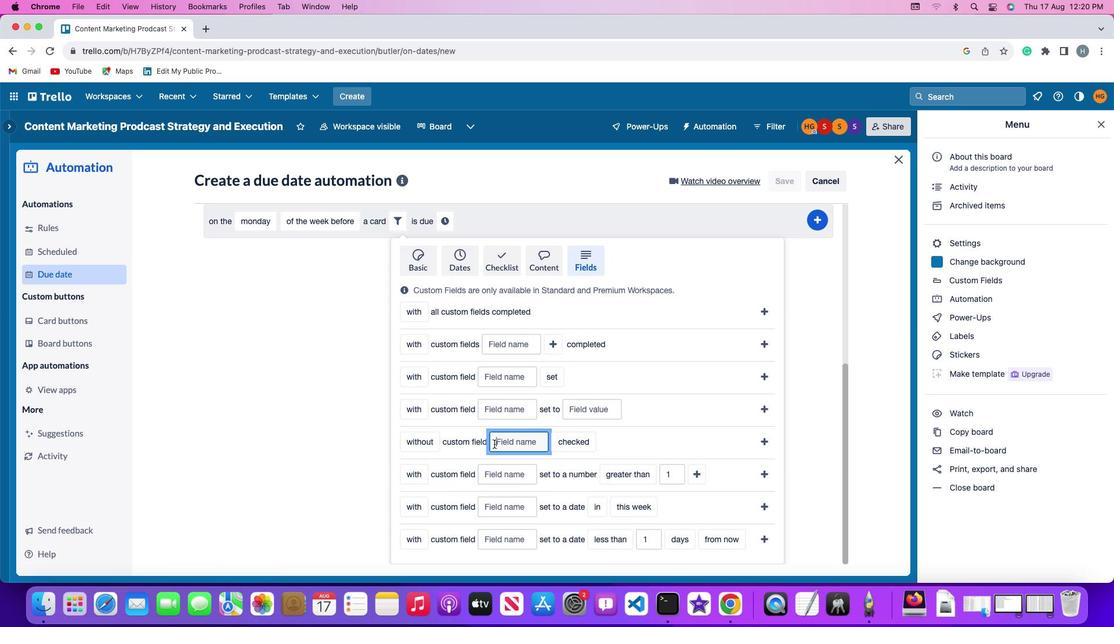 
Action: Mouse moved to (490, 439)
Screenshot: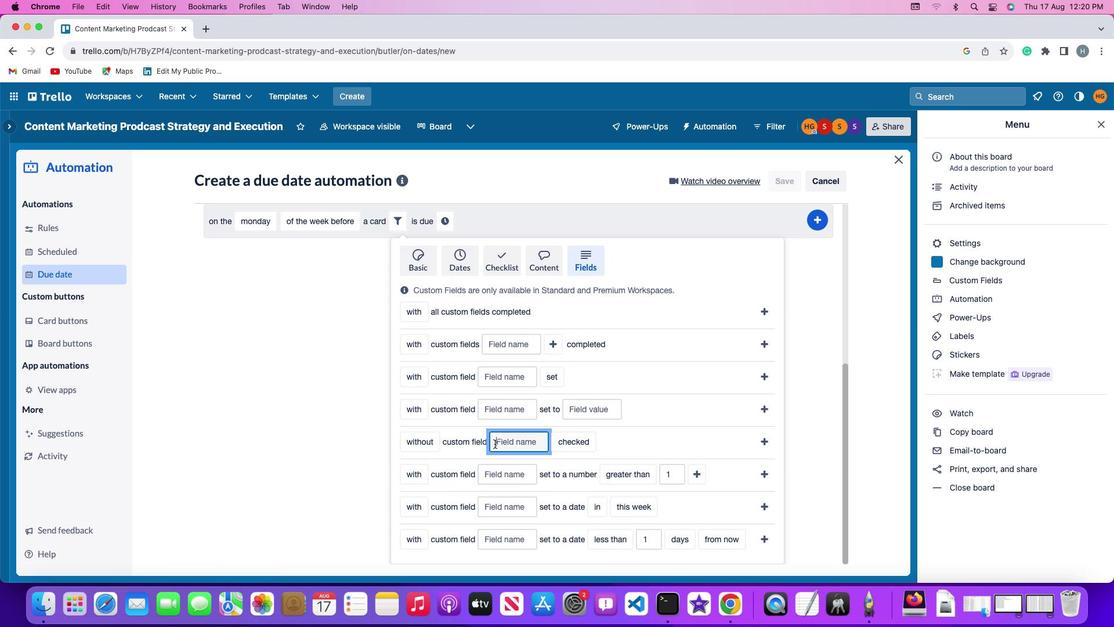 
Action: Key pressed Key.shift
Screenshot: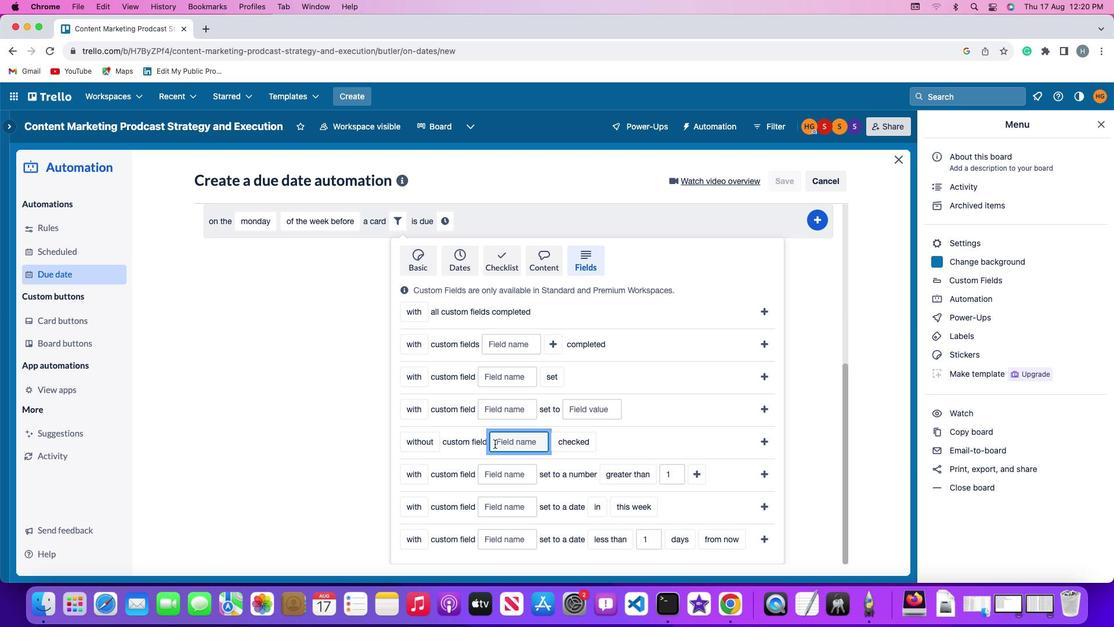 
Action: Mouse moved to (490, 438)
Screenshot: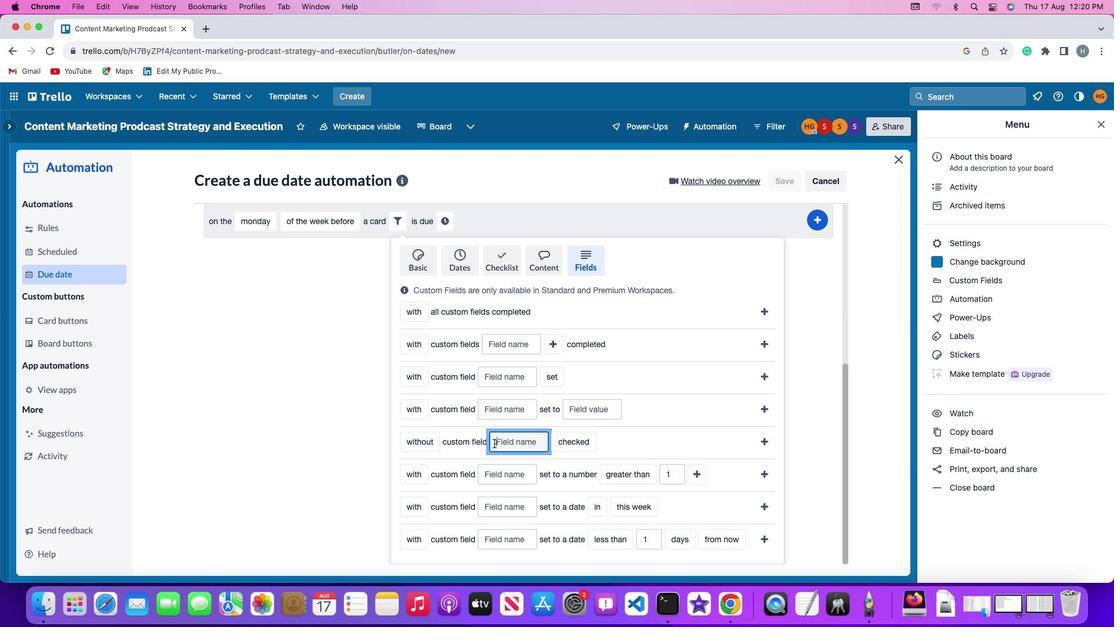 
Action: Key pressed 'R''e''s''u''m''e'
Screenshot: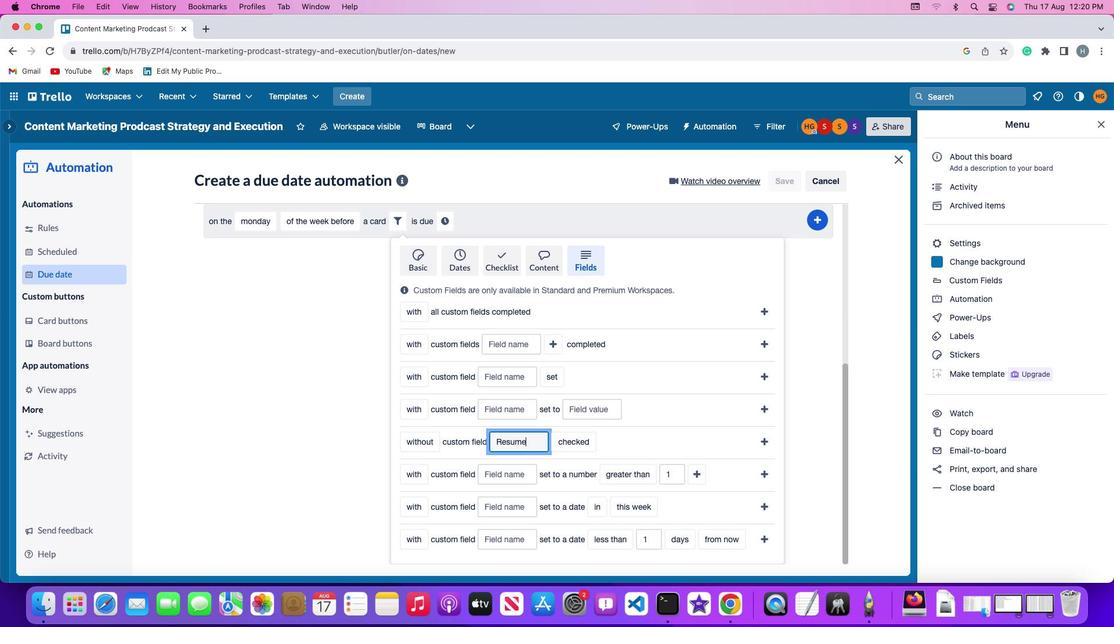 
Action: Mouse moved to (560, 433)
Screenshot: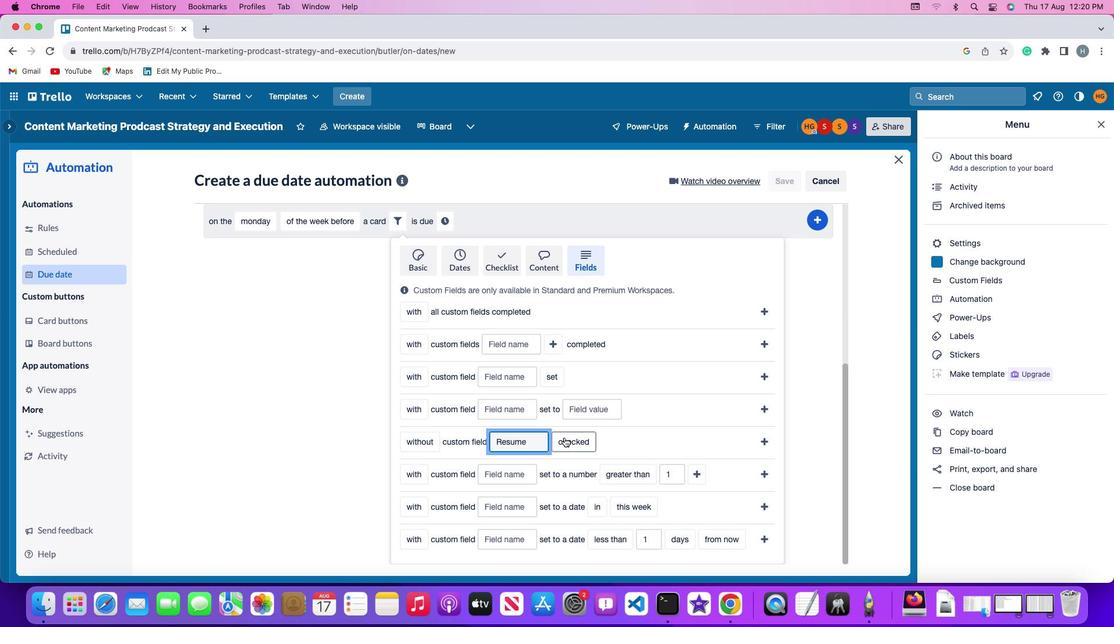 
Action: Mouse pressed left at (560, 433)
Screenshot: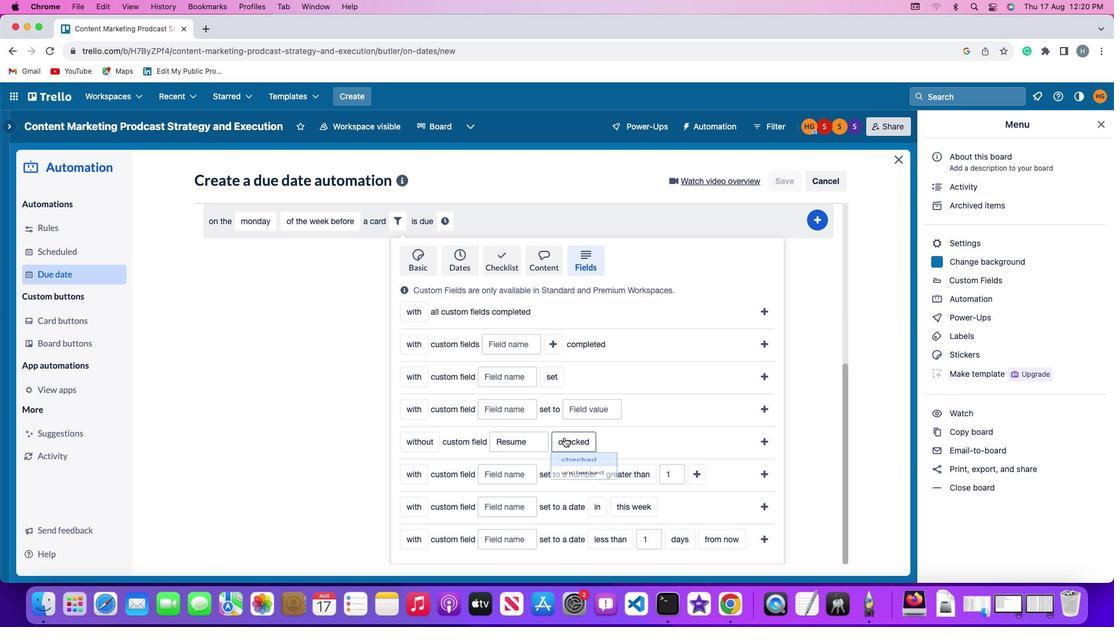 
Action: Mouse moved to (572, 477)
Screenshot: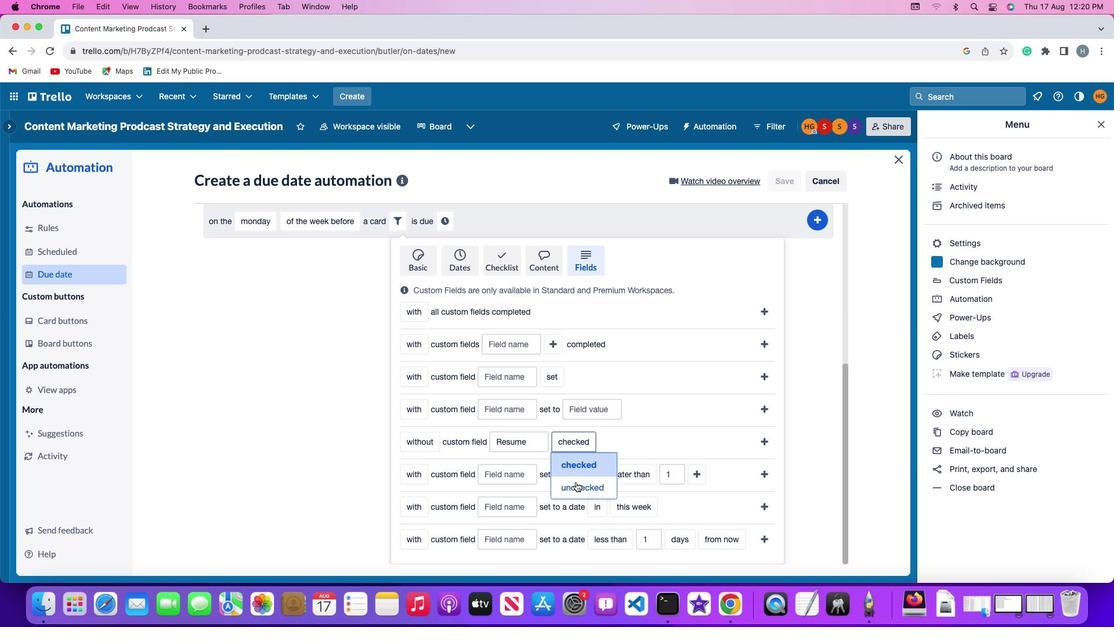 
Action: Mouse pressed left at (572, 477)
Screenshot: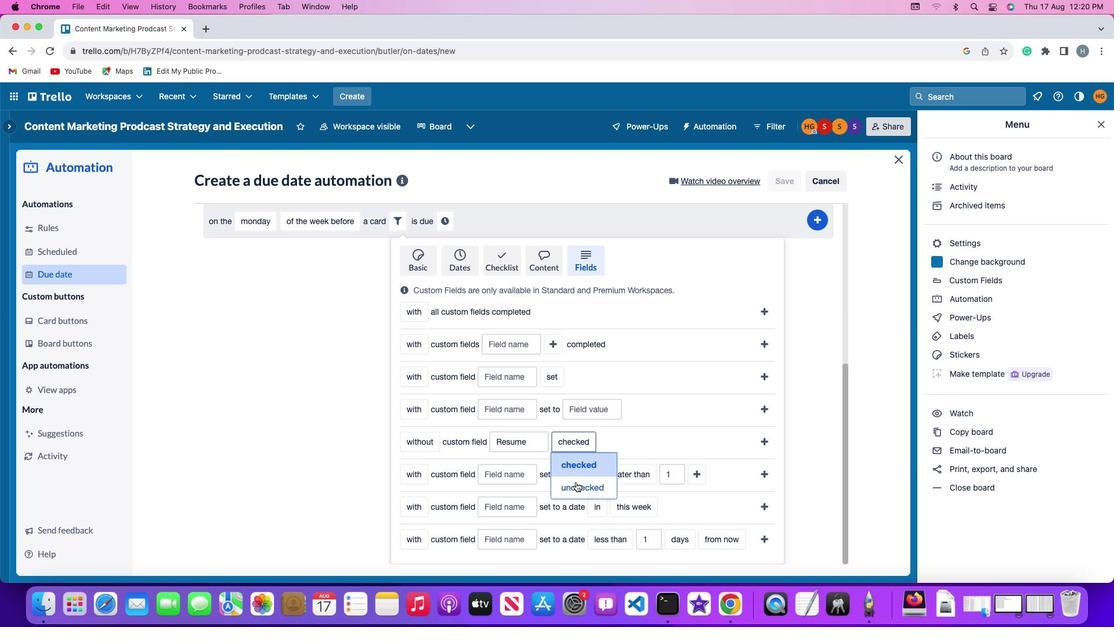
Action: Mouse moved to (763, 432)
Screenshot: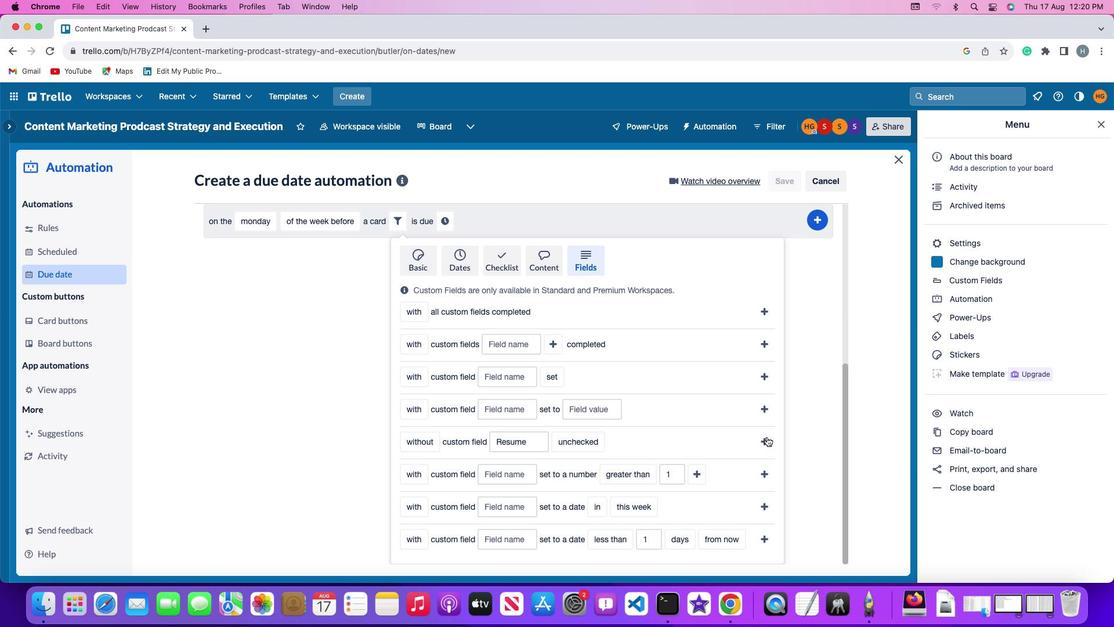 
Action: Mouse pressed left at (763, 432)
Screenshot: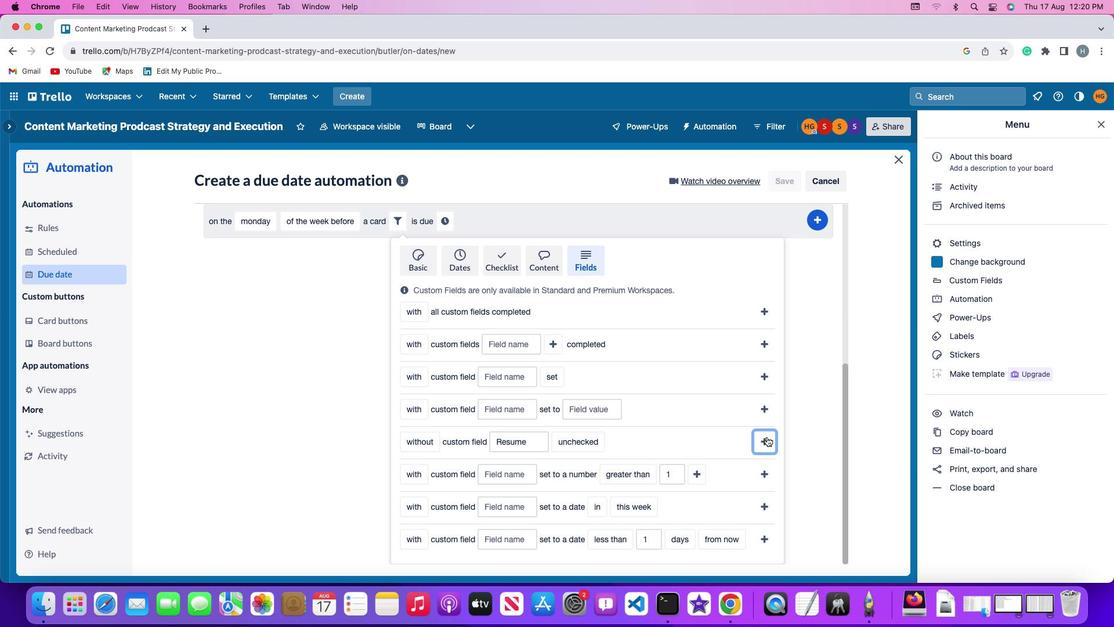 
Action: Mouse moved to (619, 504)
Screenshot: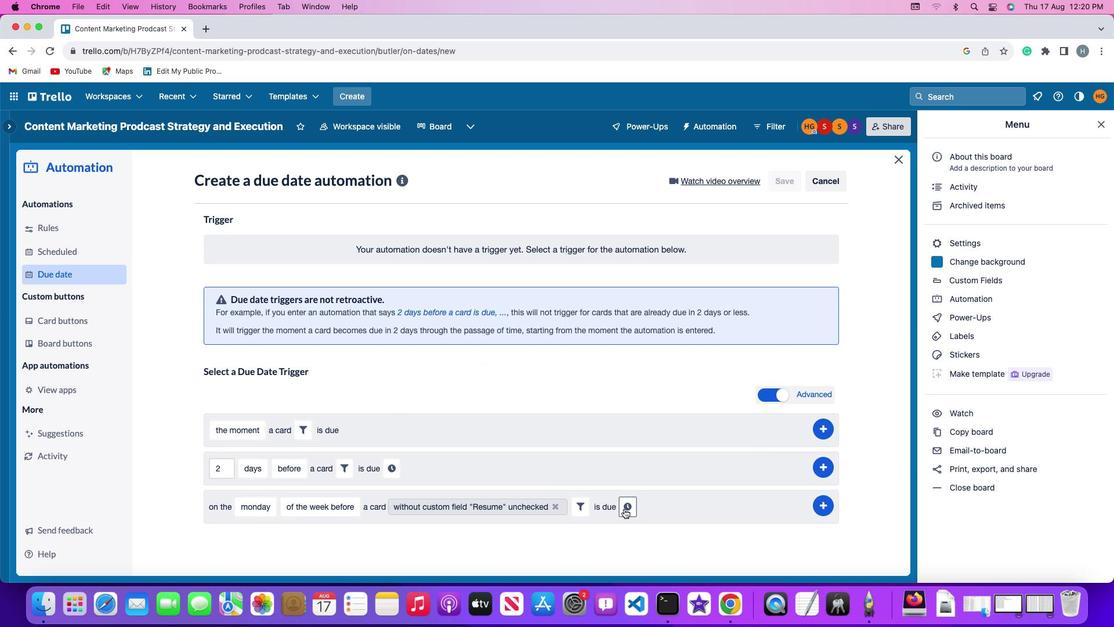 
Action: Mouse pressed left at (619, 504)
Screenshot: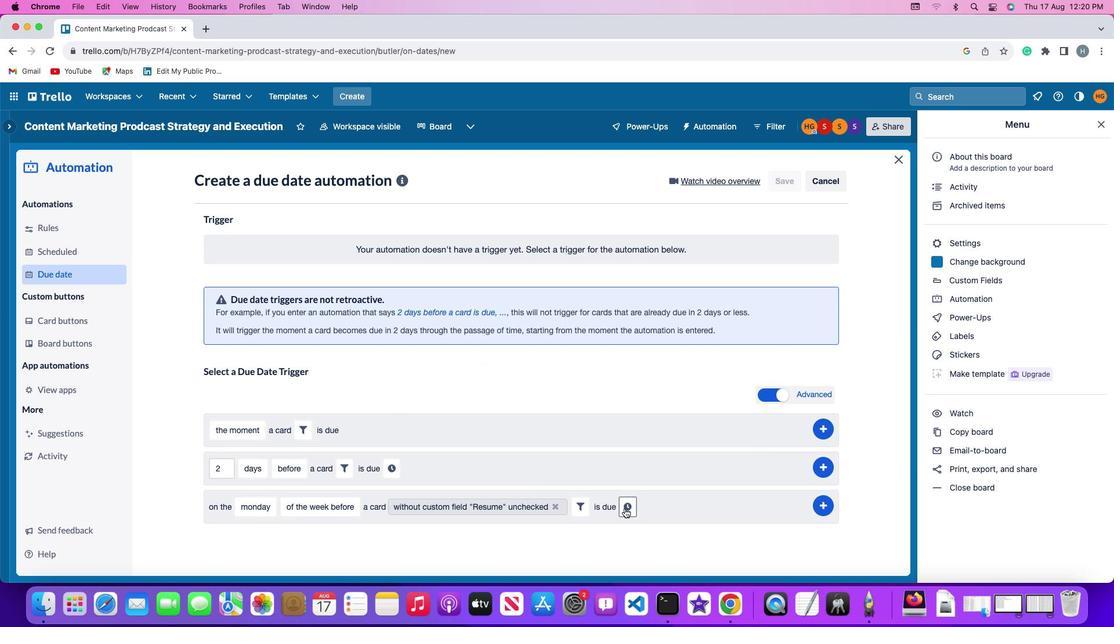 
Action: Mouse moved to (650, 501)
Screenshot: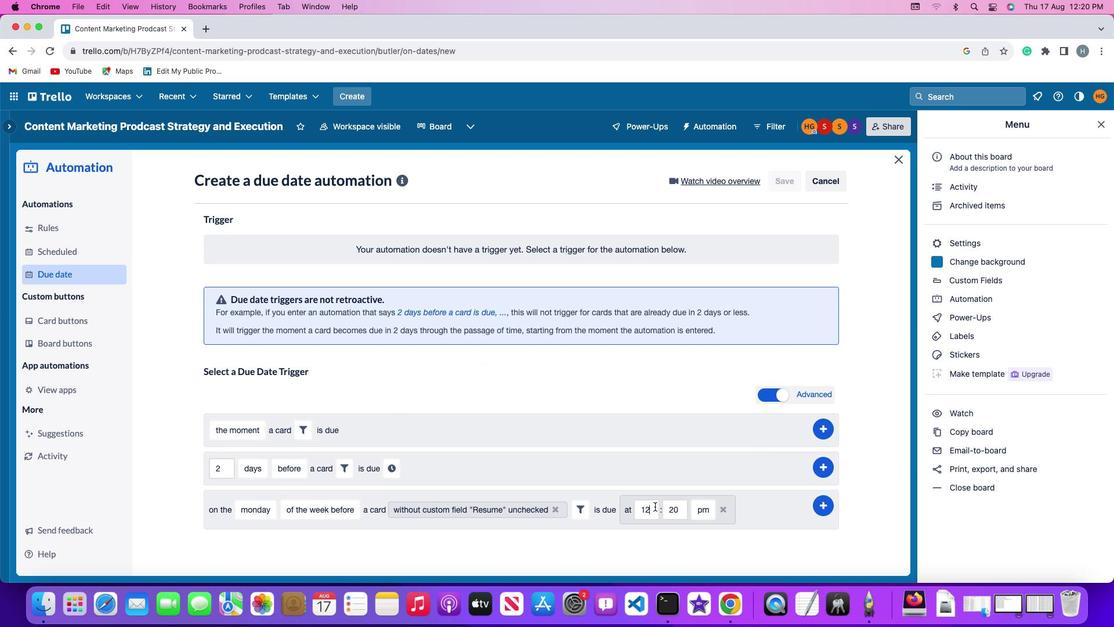 
Action: Mouse pressed left at (650, 501)
Screenshot: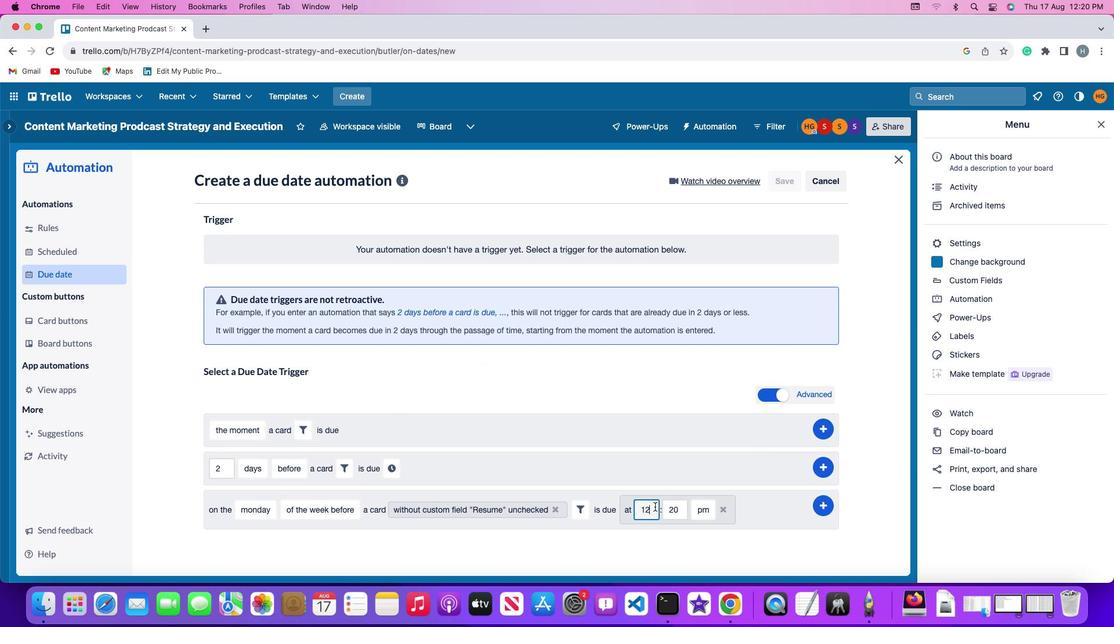
Action: Mouse moved to (650, 499)
Screenshot: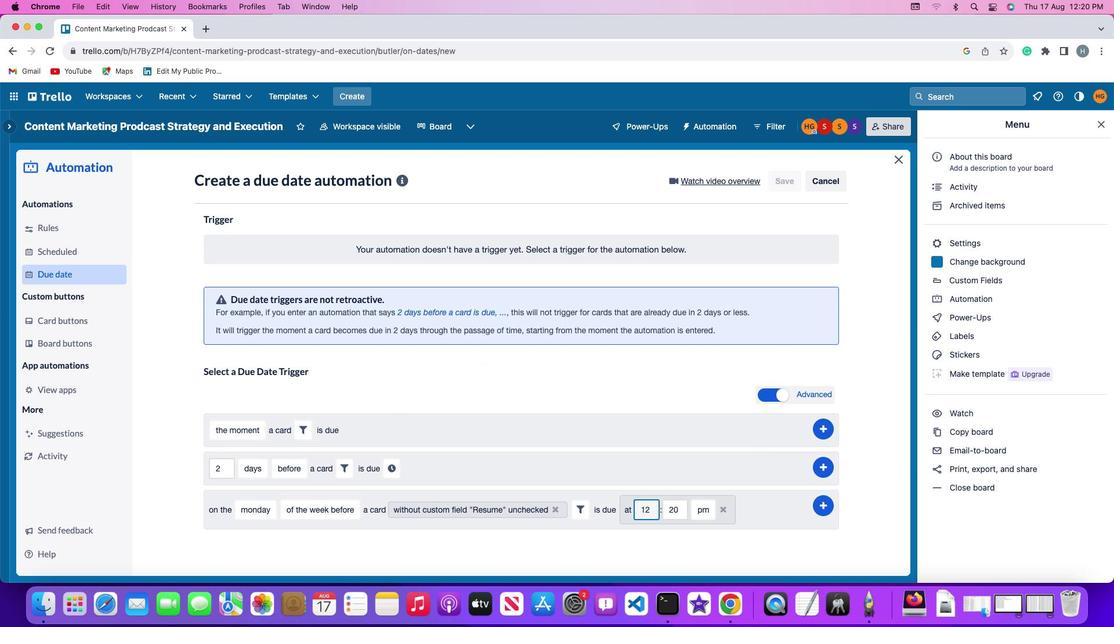 
Action: Key pressed Key.backspaceKey.backspace
Screenshot: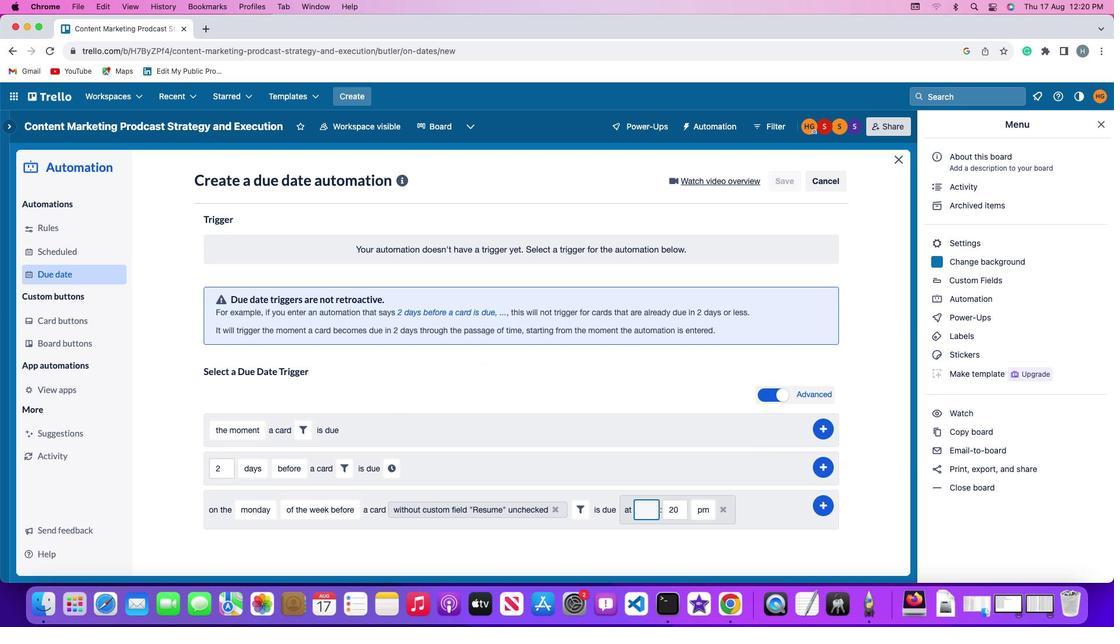 
Action: Mouse moved to (650, 499)
Screenshot: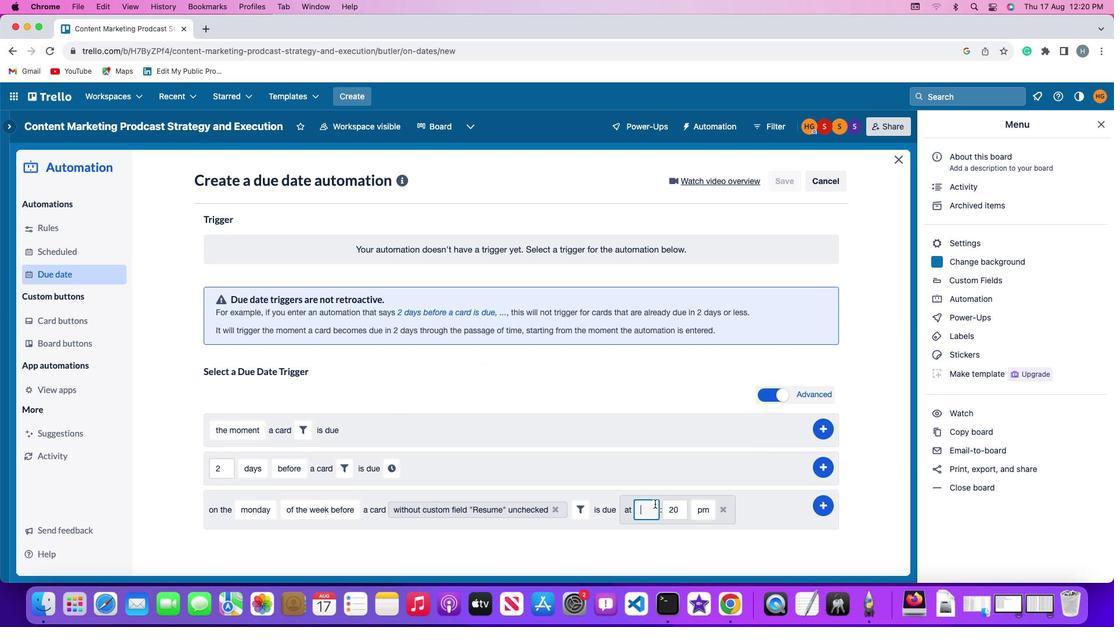 
Action: Key pressed '1'
Screenshot: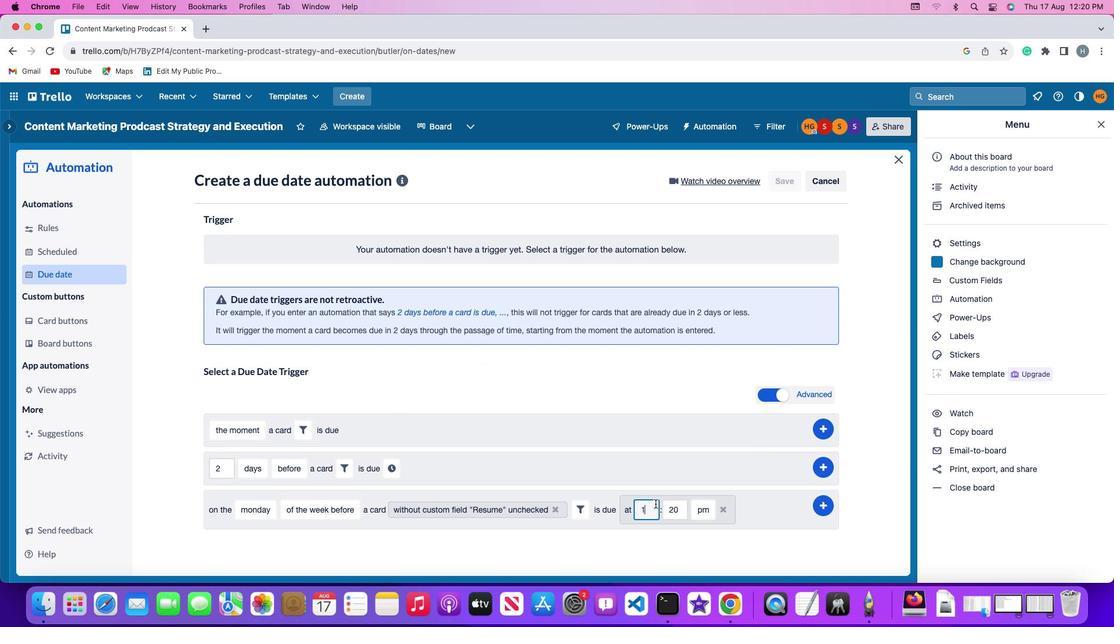 
Action: Mouse moved to (650, 498)
Screenshot: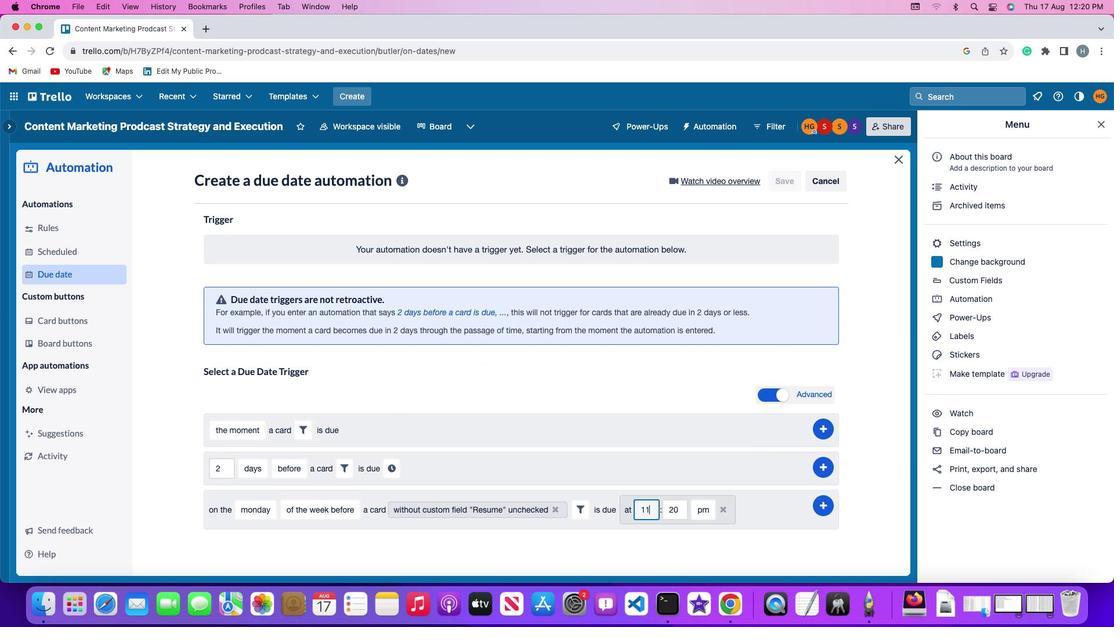 
Action: Key pressed '1'
Screenshot: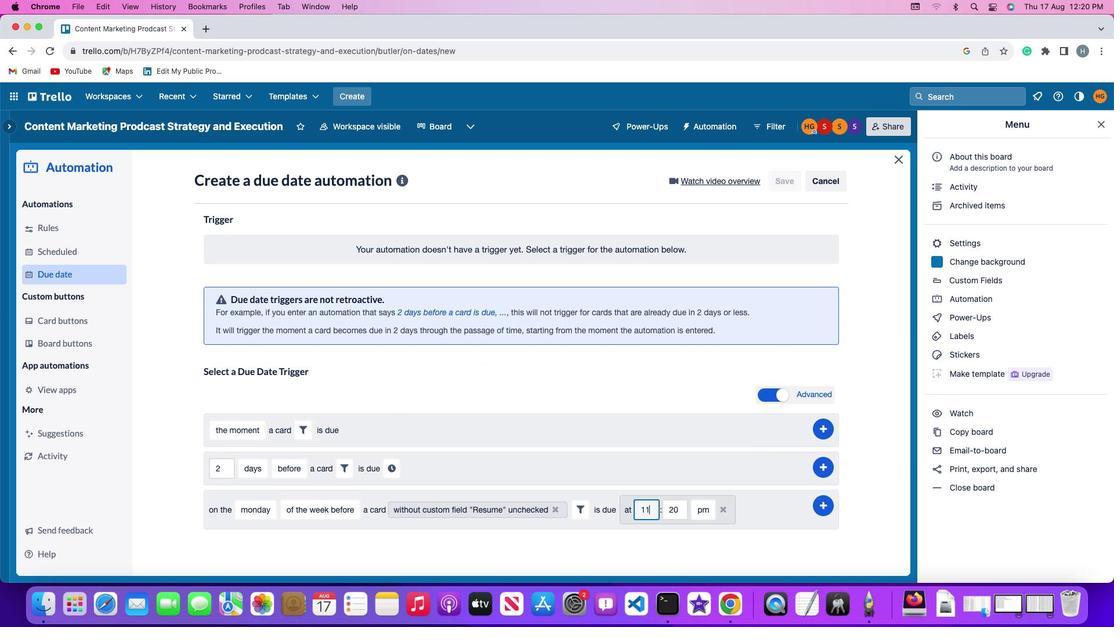 
Action: Mouse moved to (678, 499)
Screenshot: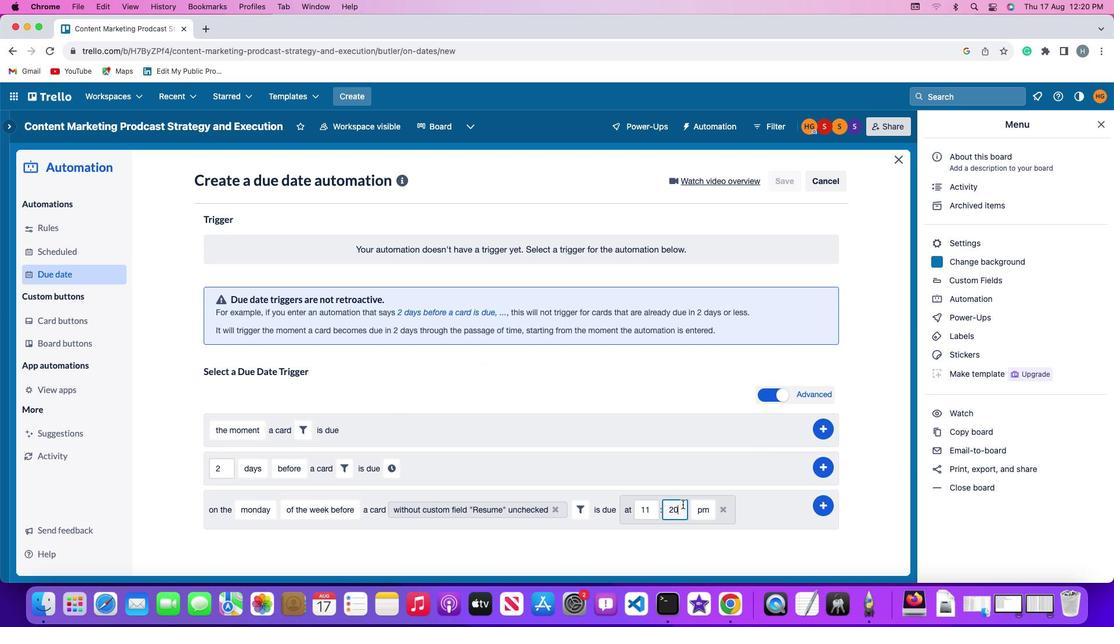 
Action: Mouse pressed left at (678, 499)
Screenshot: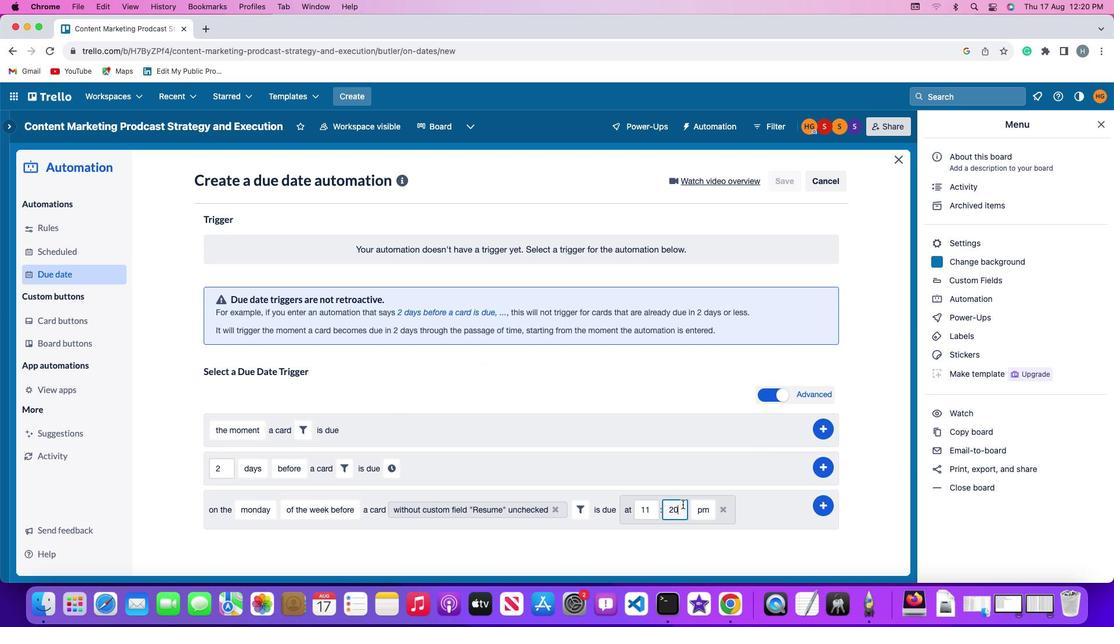
Action: Key pressed Key.backspaceKey.backspace'0''0'
Screenshot: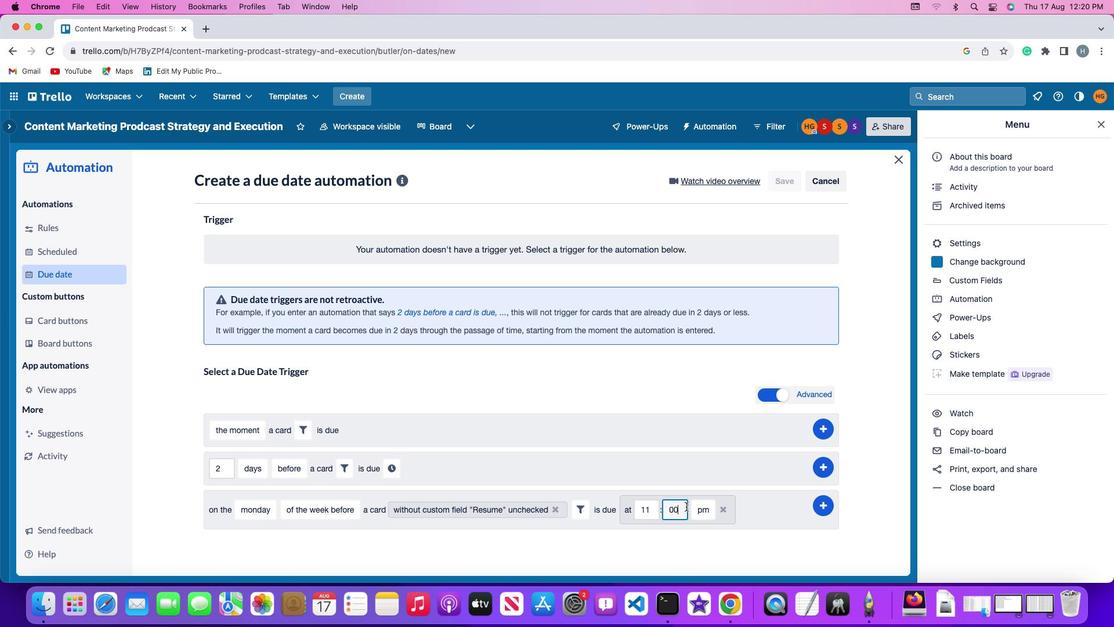 
Action: Mouse moved to (704, 502)
Screenshot: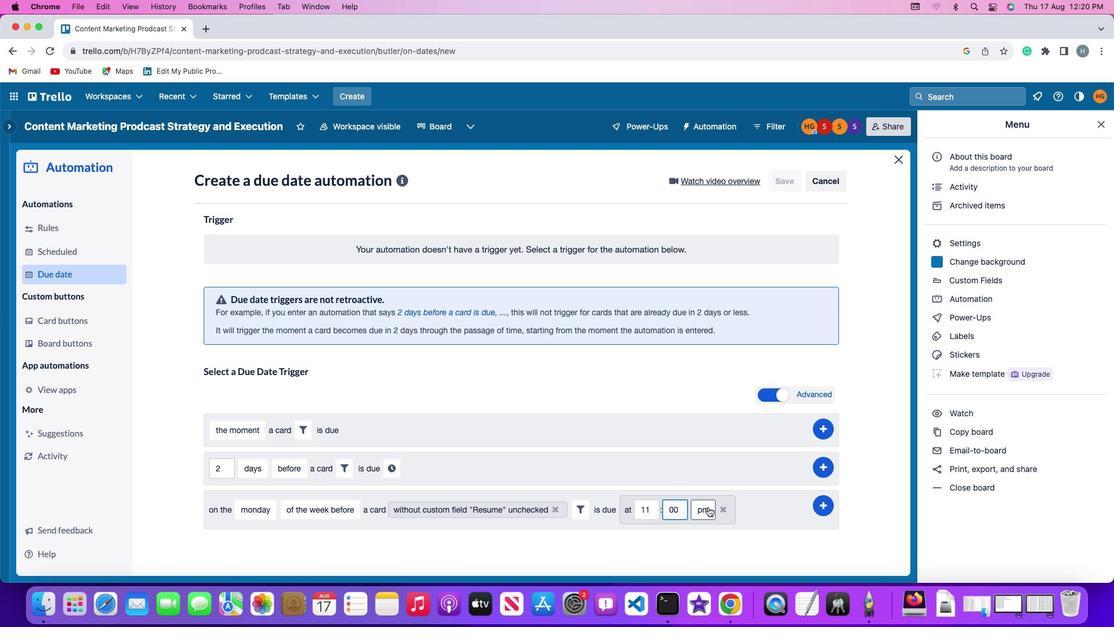 
Action: Mouse pressed left at (704, 502)
Screenshot: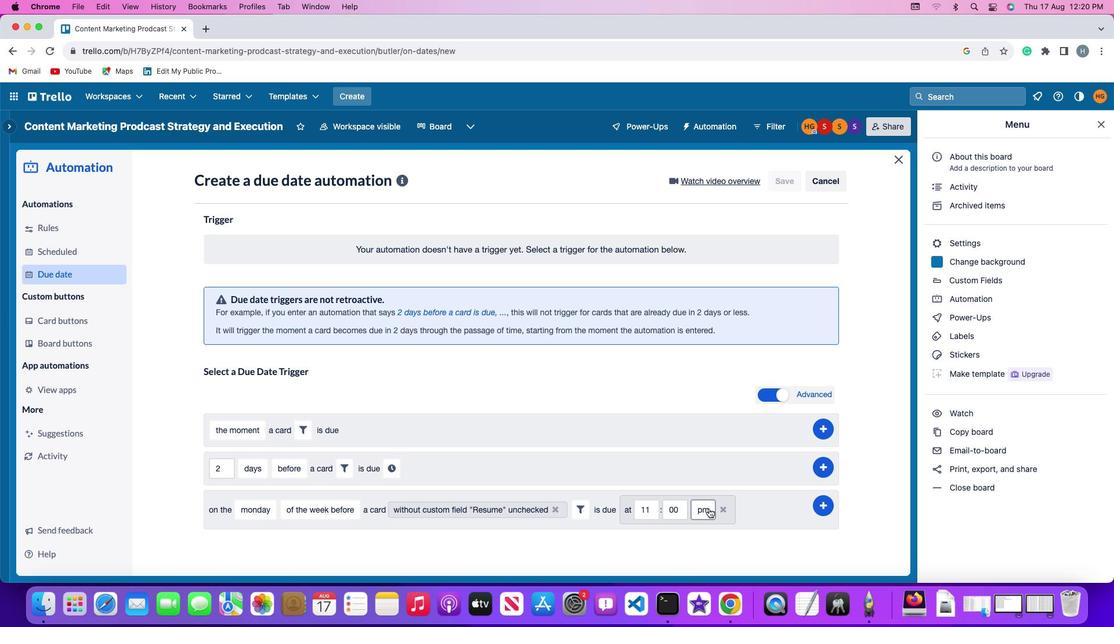 
Action: Mouse moved to (700, 518)
Screenshot: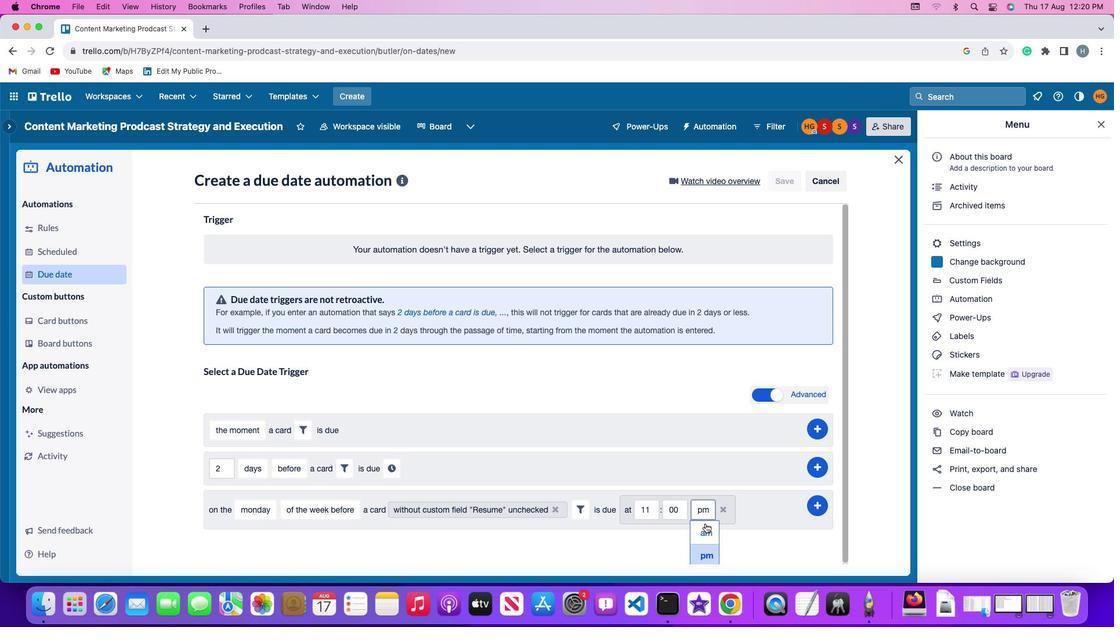 
Action: Mouse pressed left at (700, 518)
Screenshot: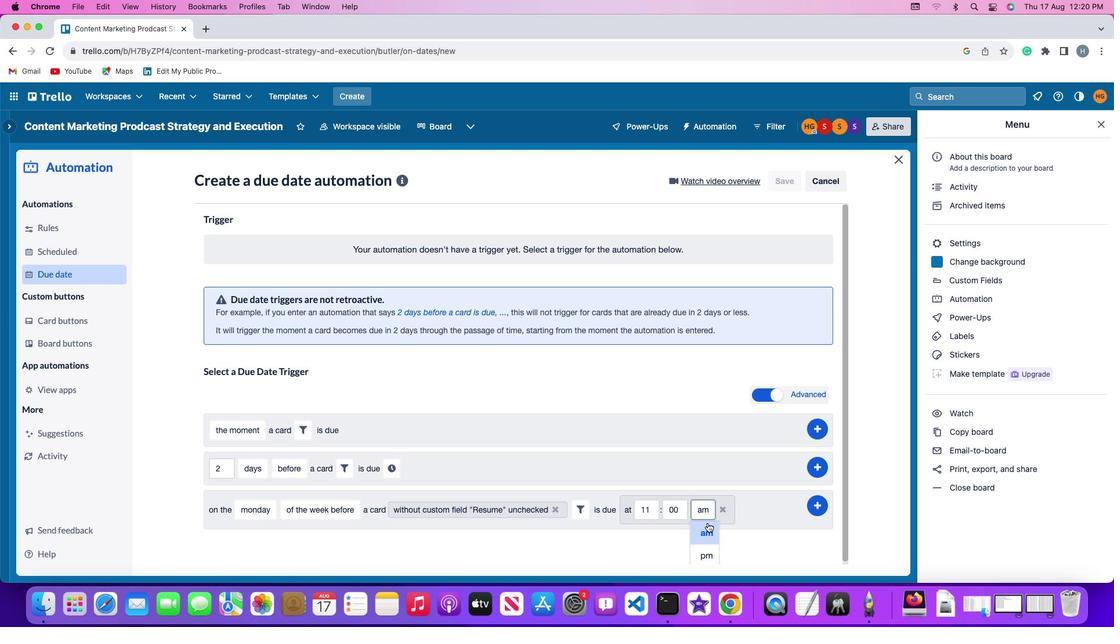 
Action: Mouse moved to (822, 500)
Screenshot: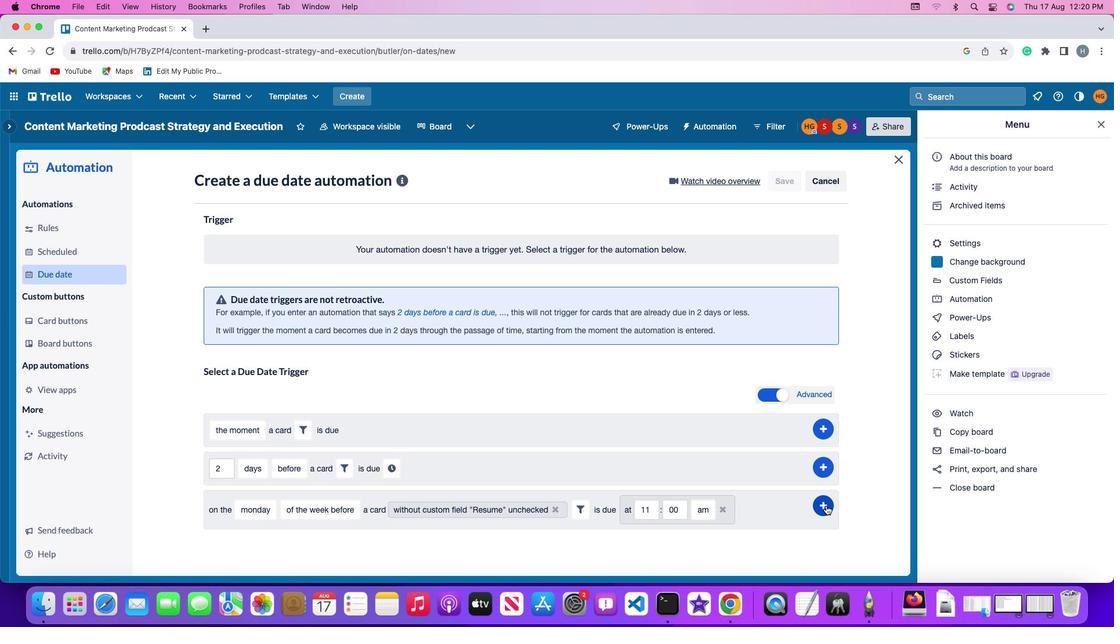 
Action: Mouse pressed left at (822, 500)
Screenshot: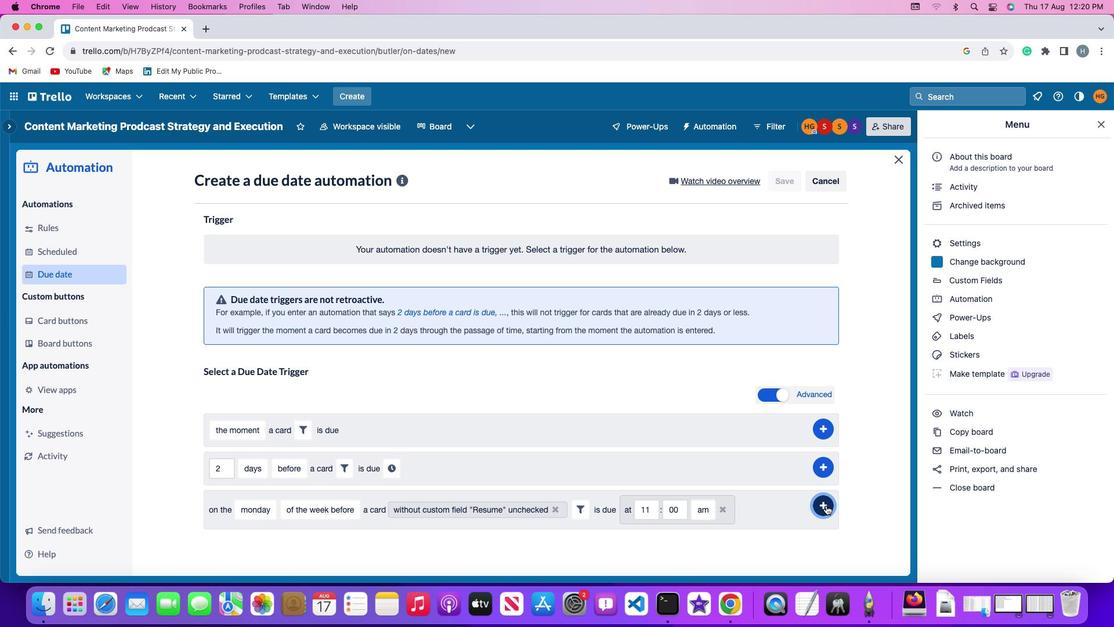 
Action: Mouse moved to (878, 385)
Screenshot: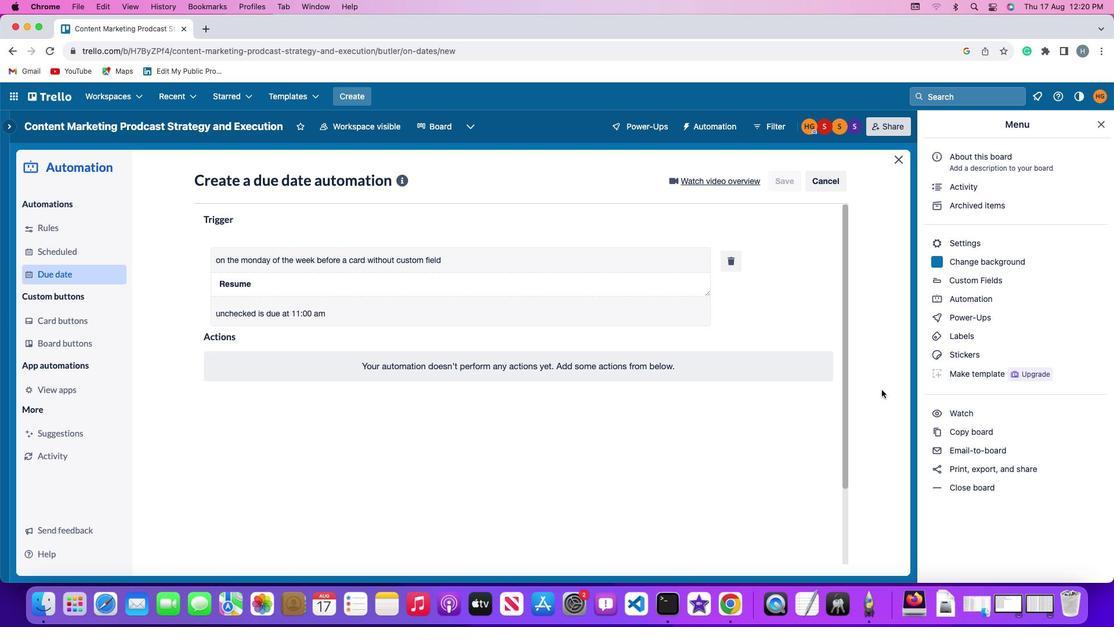 
